 Task: Add an event with the title Team Building Workshop: Building Trust and Collaboration, date '2024/04/24', time 7:30 AM to 9:30 AMand add a description: Following the introduction, participants will have the chance to present a prepared presentation of their choice in front of the group. Each presenter will be allocated a specific time slot, allowing them to showcase their skills and practice their delivery. Presentations can cover a wide range of topics, including but not limited to business proposals, academic research, project updates, or persuasive speeches.Select event color  Graphite . Add location for the event as: The Ritz-Carlton, New York City, USA, logged in from the account softage.3@softage.netand send the event invitation to softage.2@softage.net and softage.4@softage.net. Set a reminder for the event Daily
Action: Mouse moved to (77, 104)
Screenshot: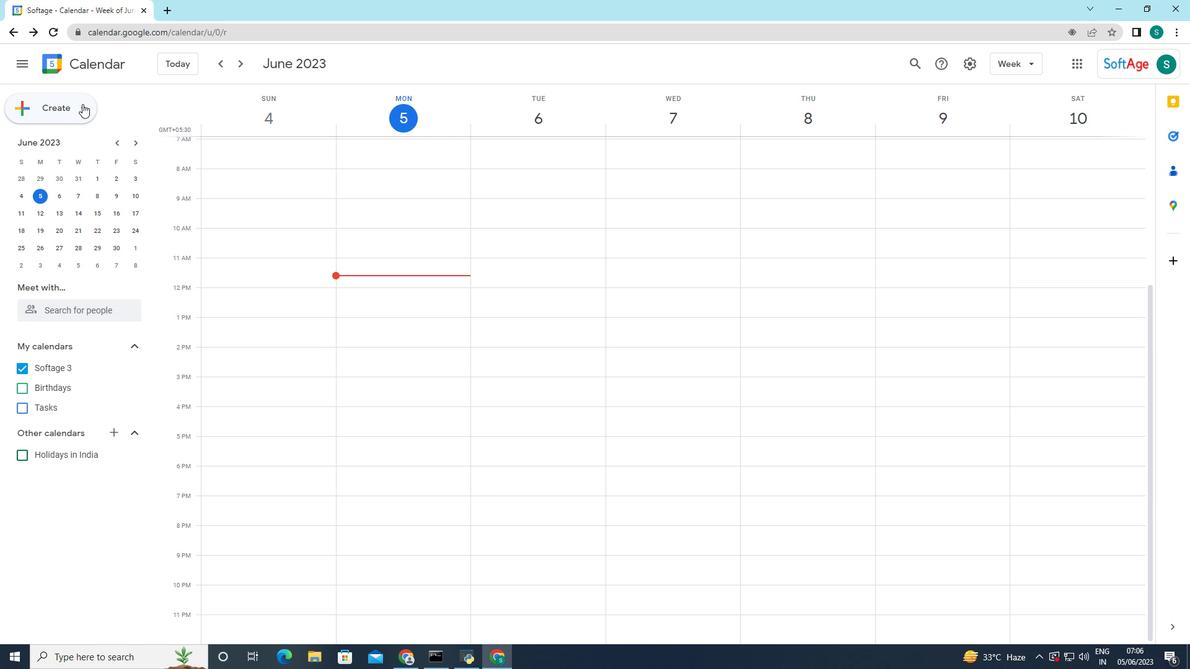 
Action: Mouse pressed left at (77, 104)
Screenshot: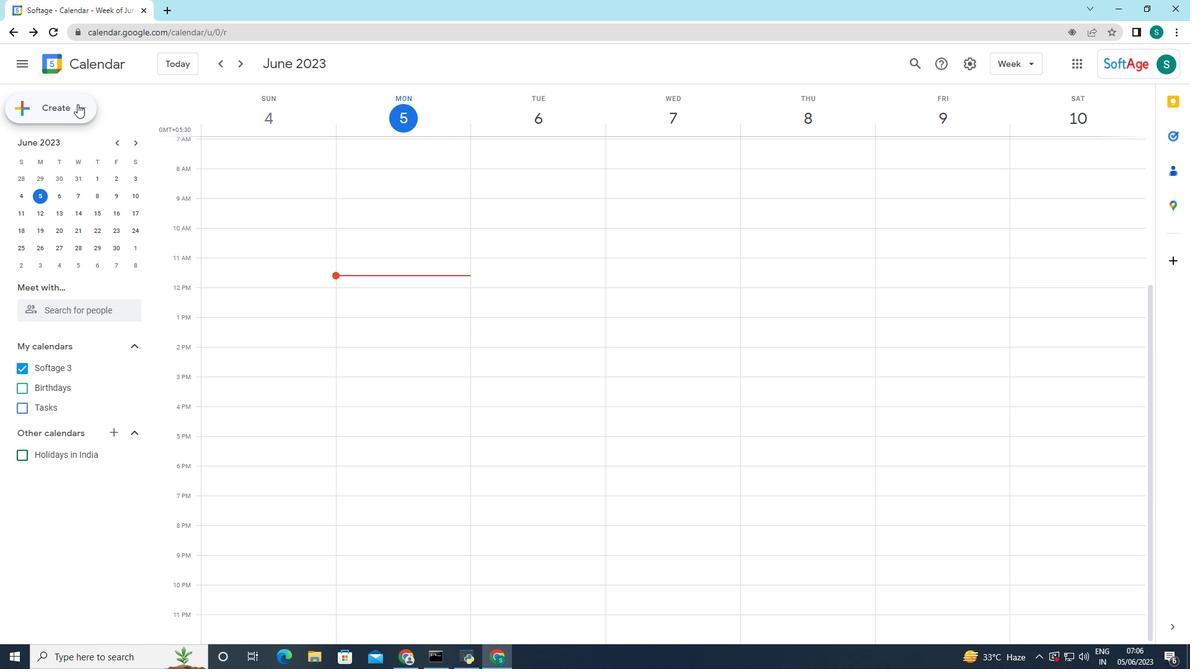 
Action: Mouse moved to (79, 141)
Screenshot: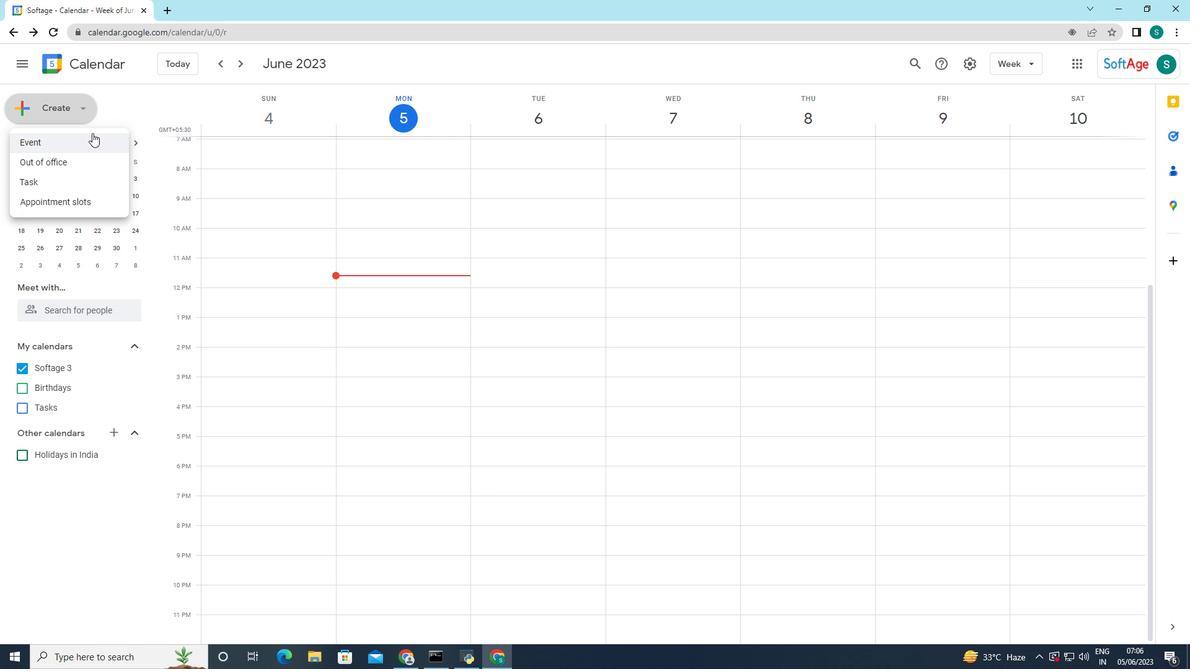 
Action: Mouse pressed left at (79, 141)
Screenshot: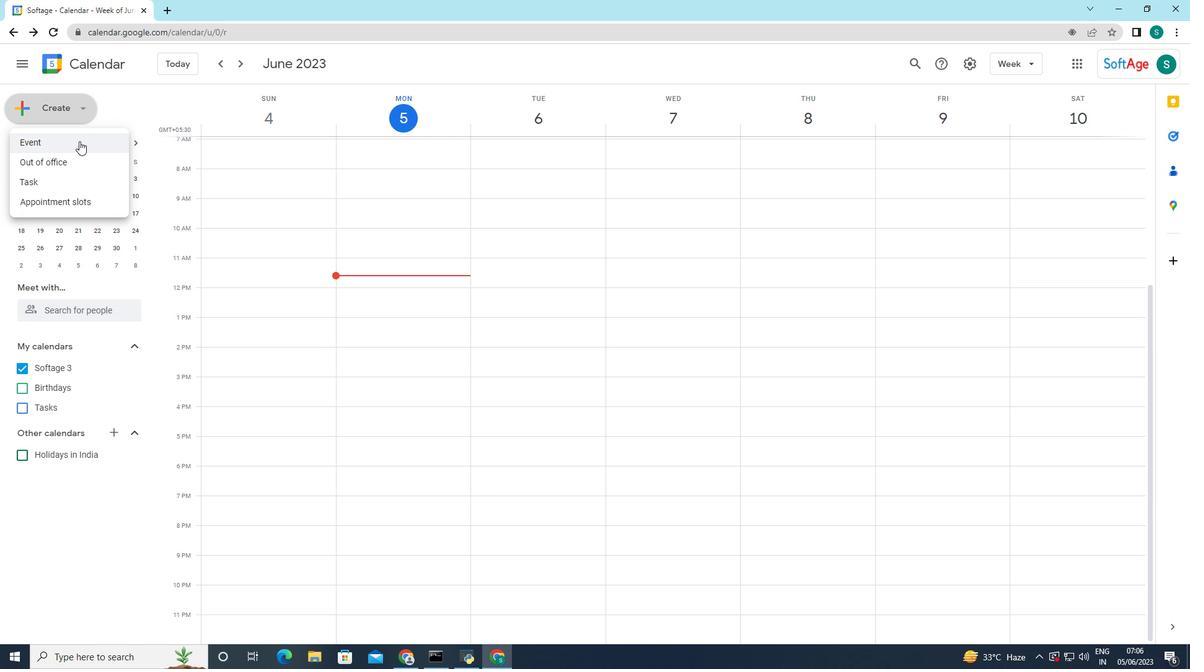 
Action: Mouse moved to (235, 487)
Screenshot: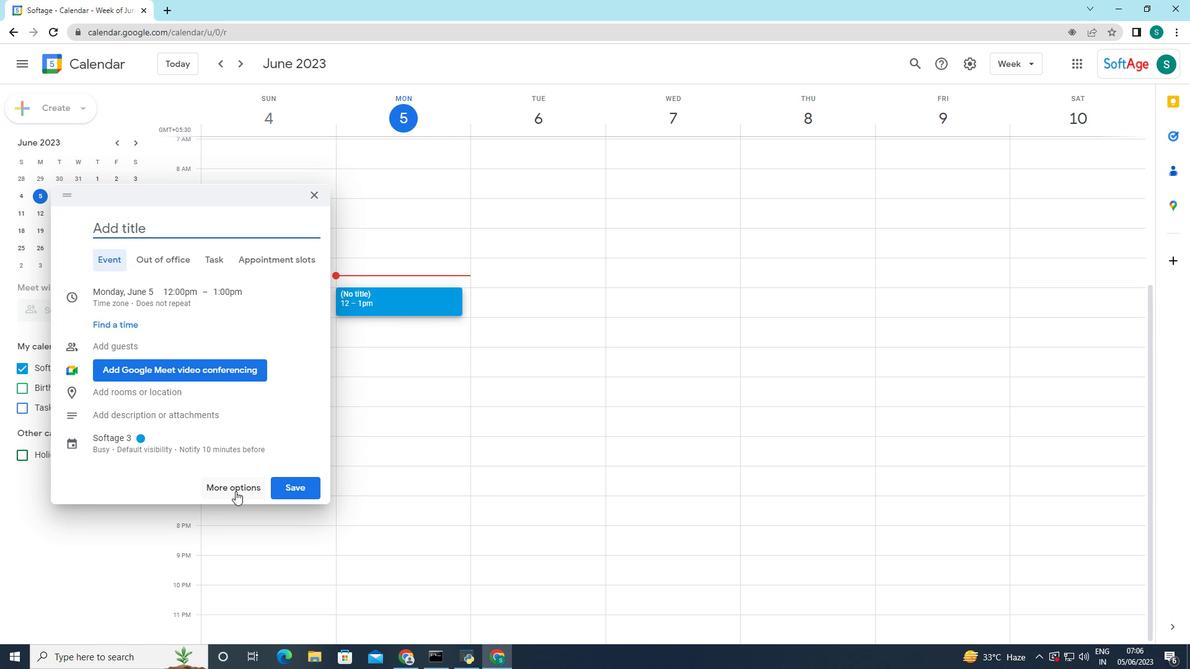 
Action: Mouse pressed left at (235, 487)
Screenshot: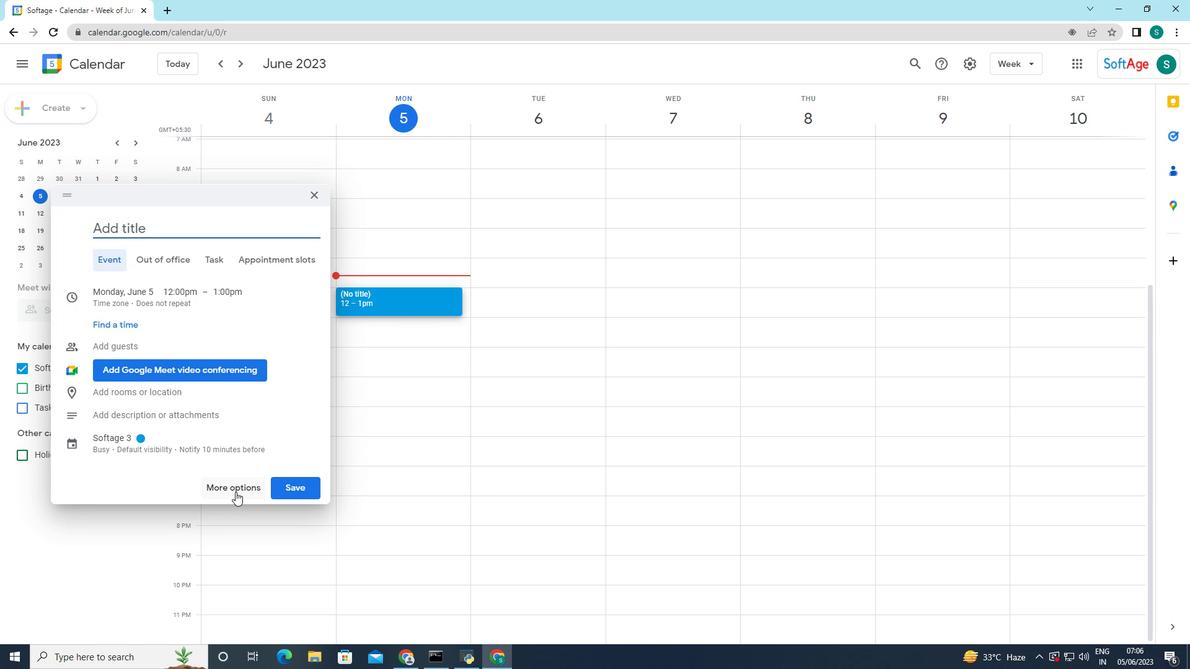 
Action: Mouse moved to (120, 79)
Screenshot: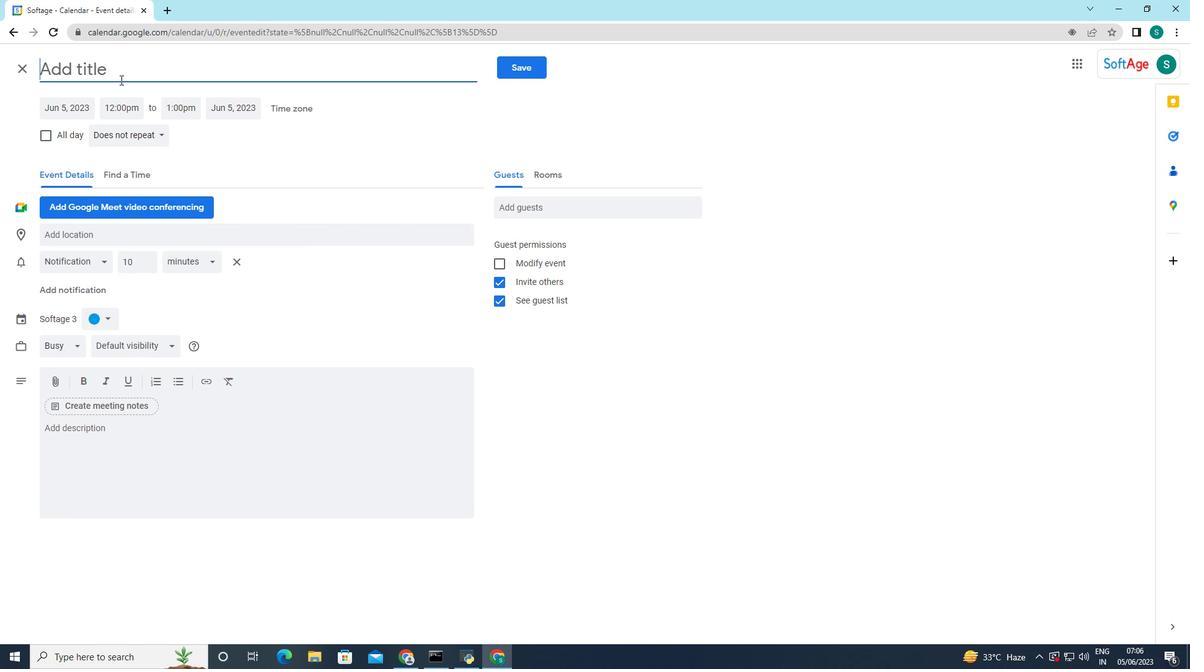
Action: Mouse pressed left at (120, 79)
Screenshot: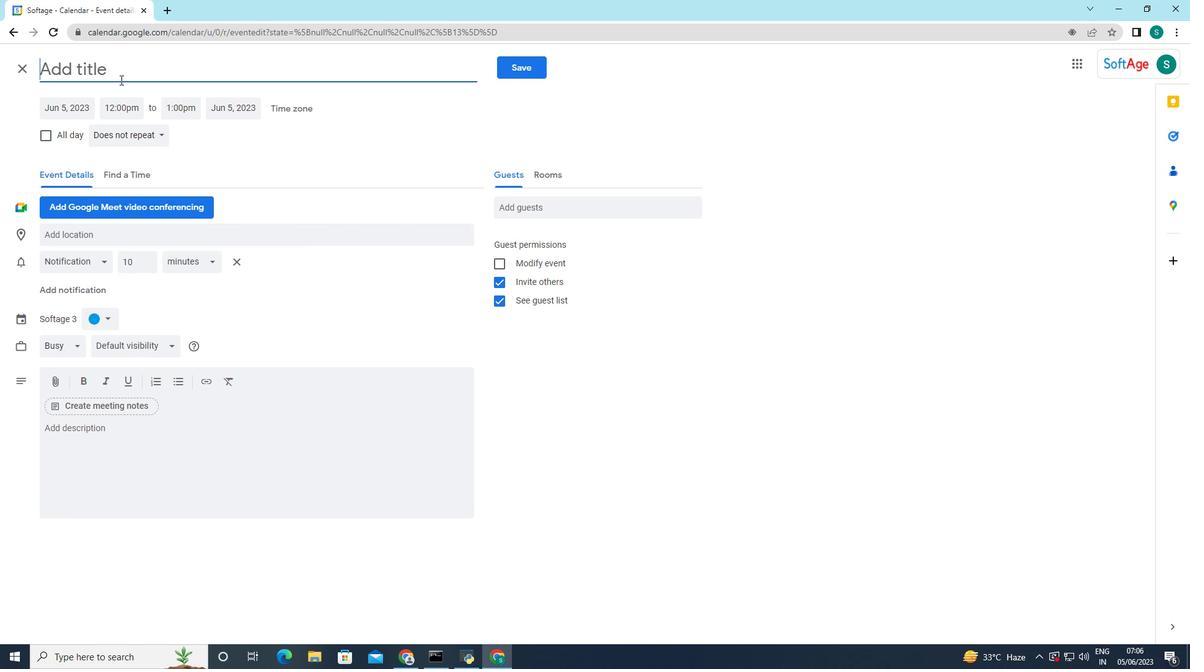 
Action: Key pressed <Key.caps_lock>T<Key.caps_lock>eam<Key.space><Key.caps_lock>B<Key.caps_lock>uilding<Key.space><Key.caps_lock>W<Key.caps_lock>orkshop<Key.shift_r>:<Key.space><Key.caps_lock>B<Key.caps_lock>uilding<Key.space><Key.caps_lock>TR<Key.caps_lock>=<Key.backspace><Key.backspace><Key.caps_lock>T<Key.backspace>R<Key.backspace><Key.caps_lock>rust<Key.space>and<Key.space>c<Key.backspace><Key.caps_lock>C<Key.caps_lock>ollabor<Key.backspace>ration
Screenshot: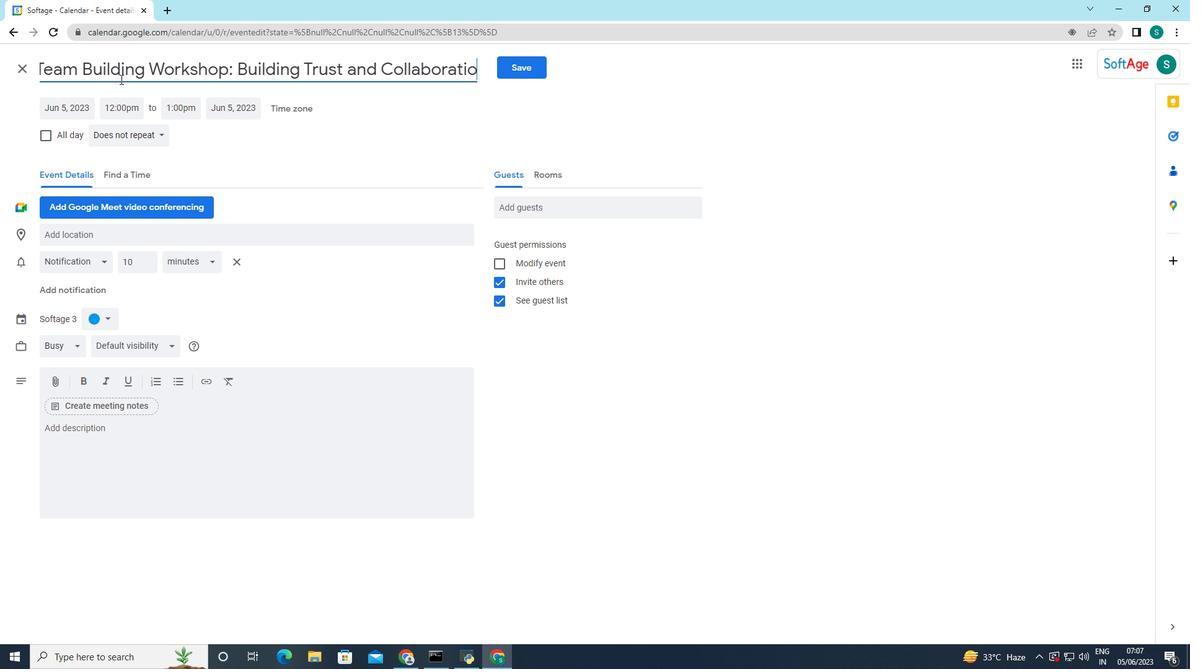 
Action: Mouse moved to (83, 107)
Screenshot: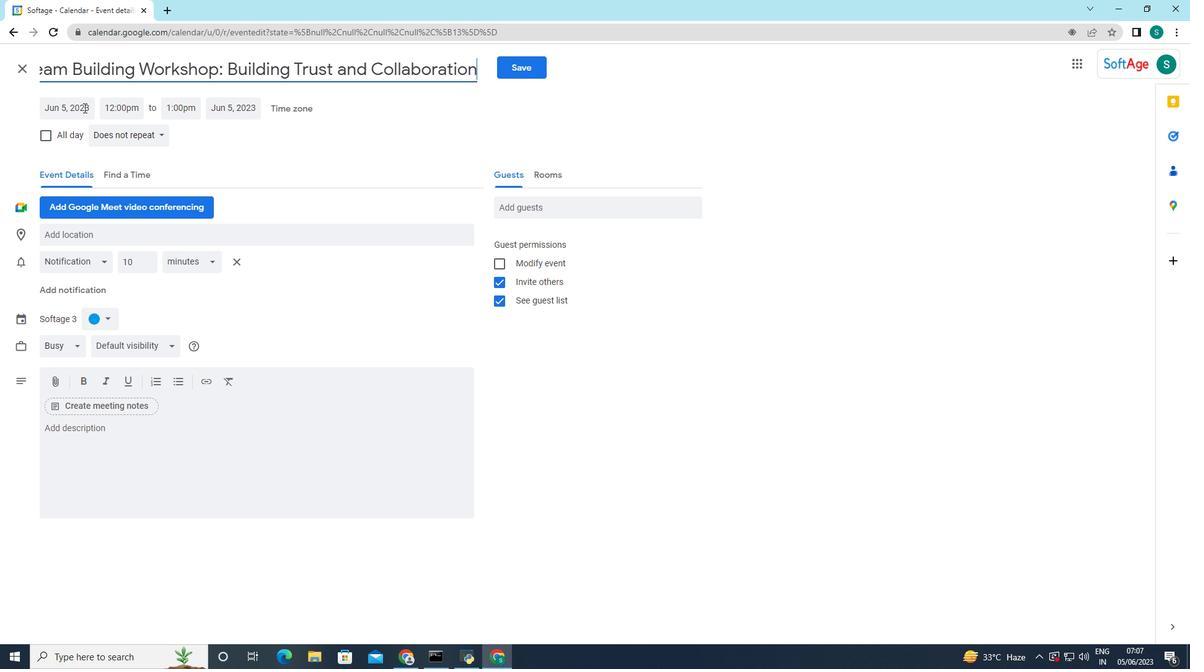 
Action: Mouse pressed left at (83, 107)
Screenshot: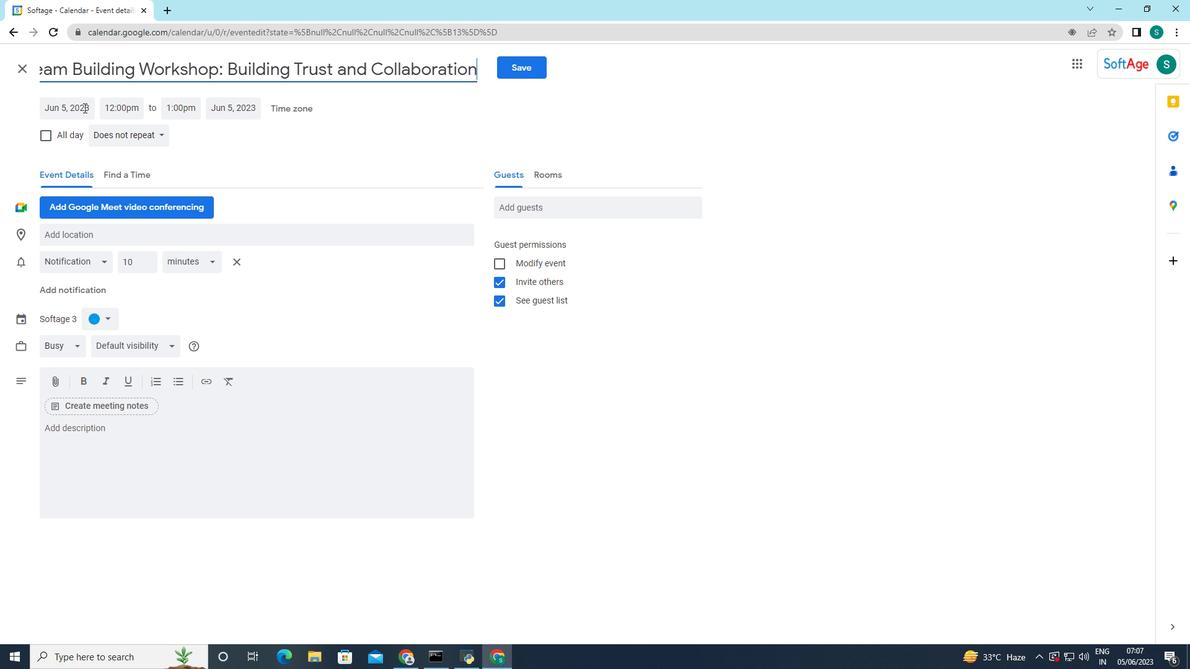 
Action: Mouse moved to (196, 137)
Screenshot: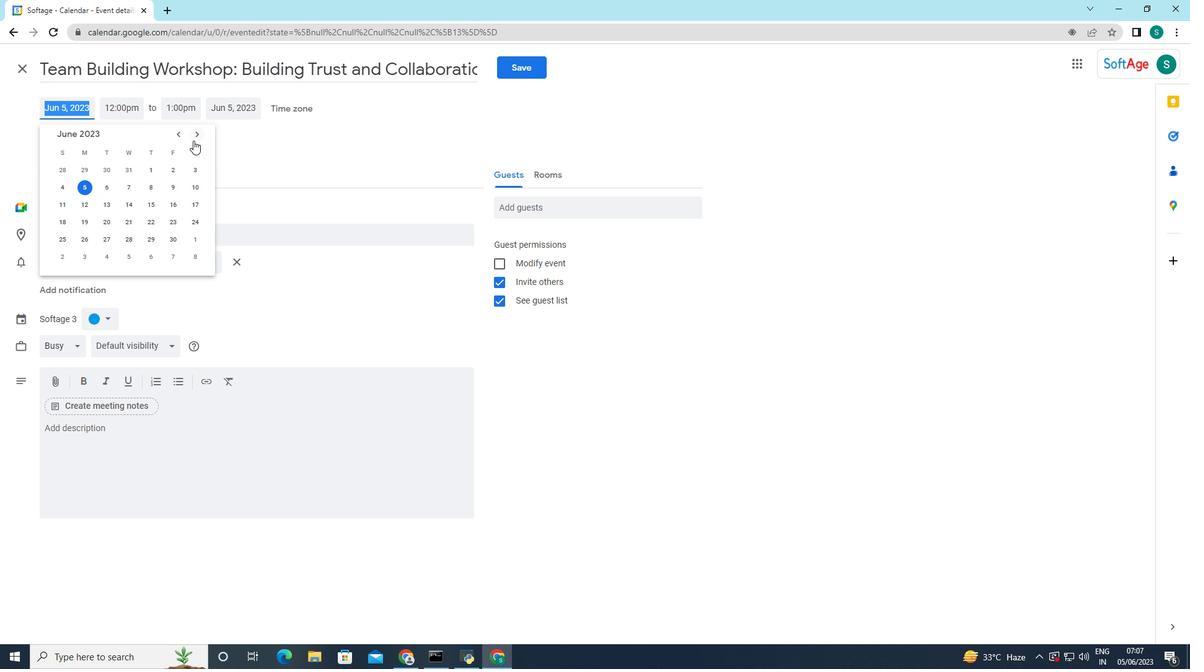 
Action: Mouse pressed left at (196, 137)
Screenshot: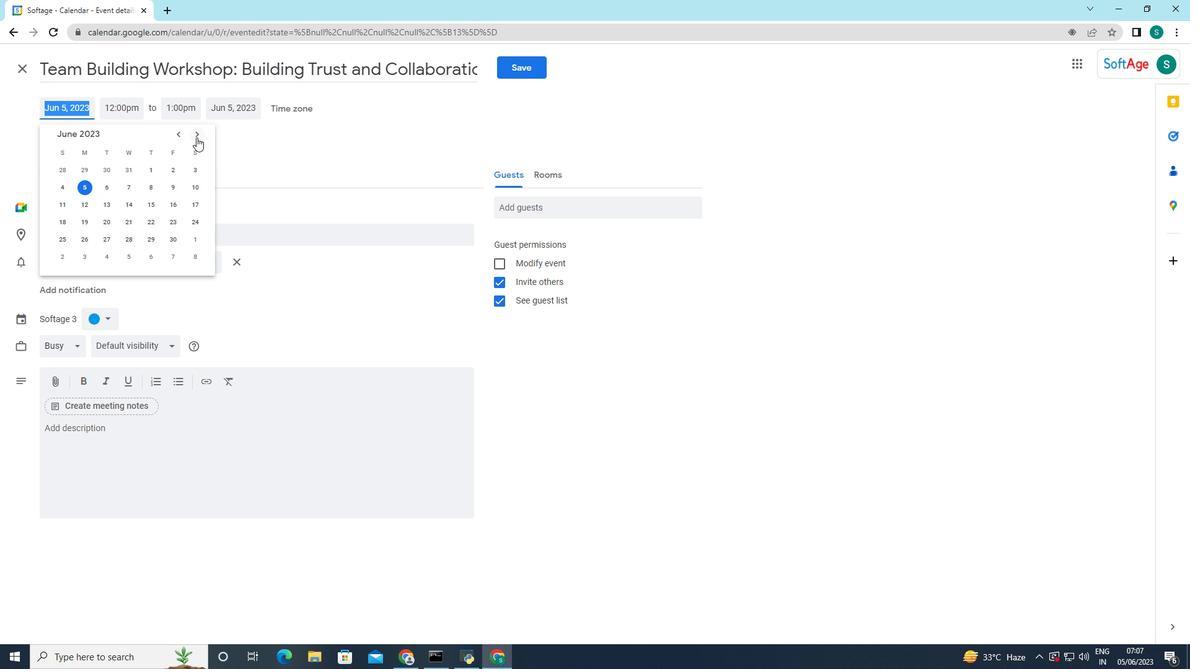 
Action: Mouse pressed left at (196, 137)
Screenshot: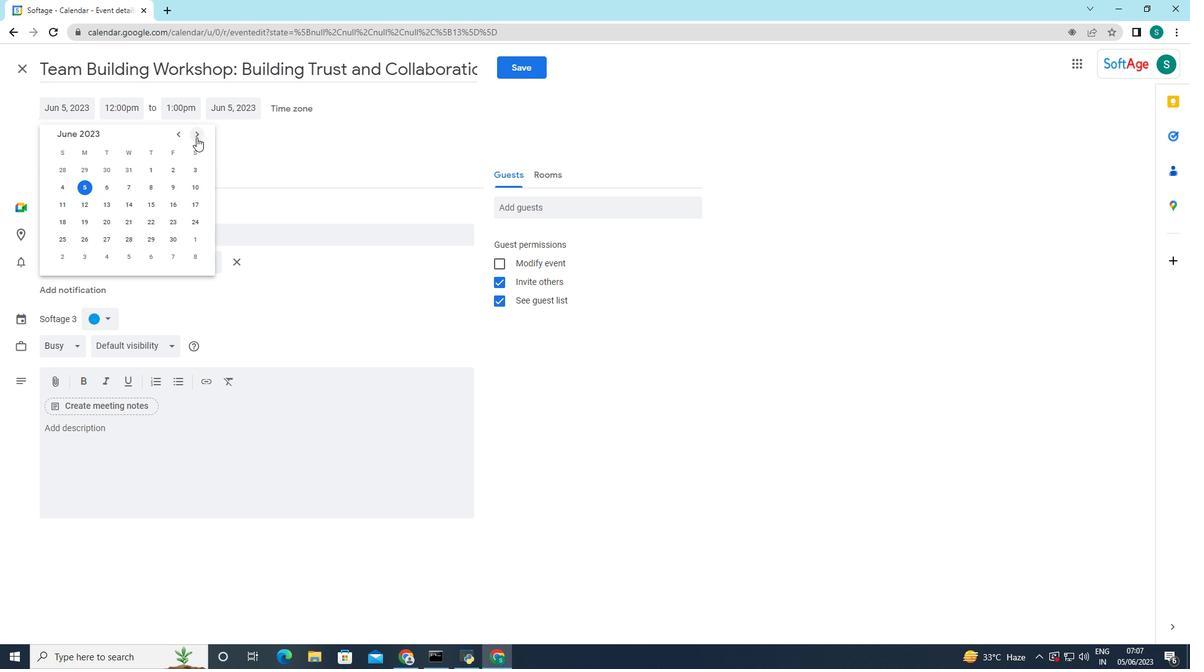 
Action: Mouse pressed left at (196, 137)
Screenshot: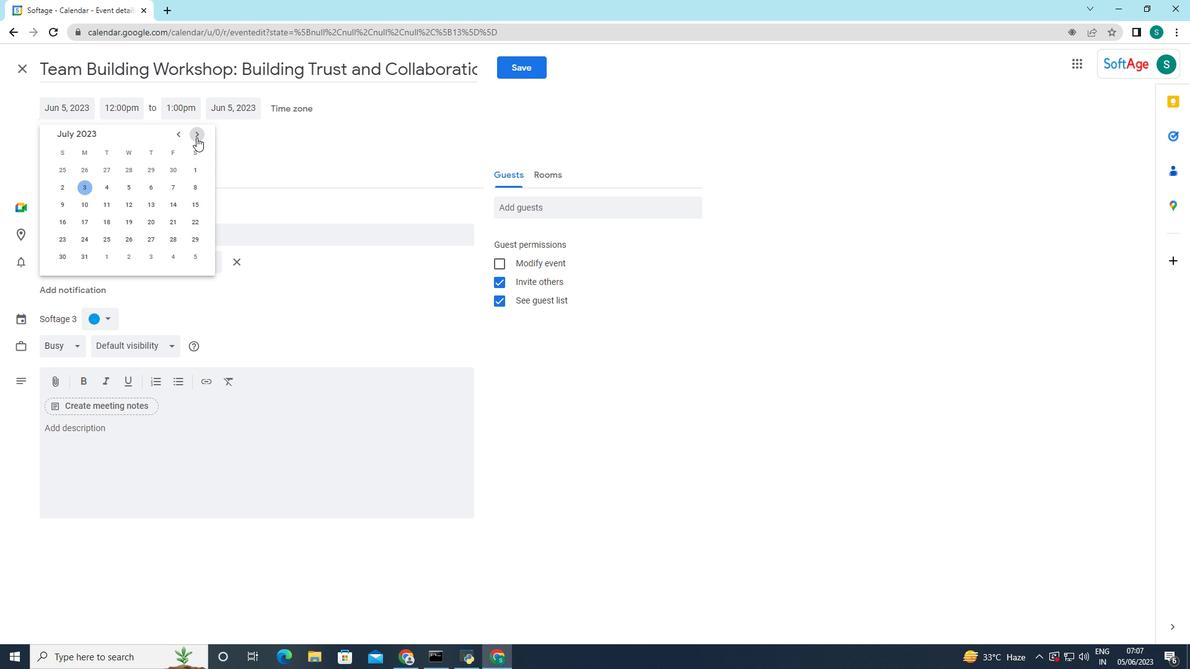 
Action: Mouse pressed left at (196, 137)
Screenshot: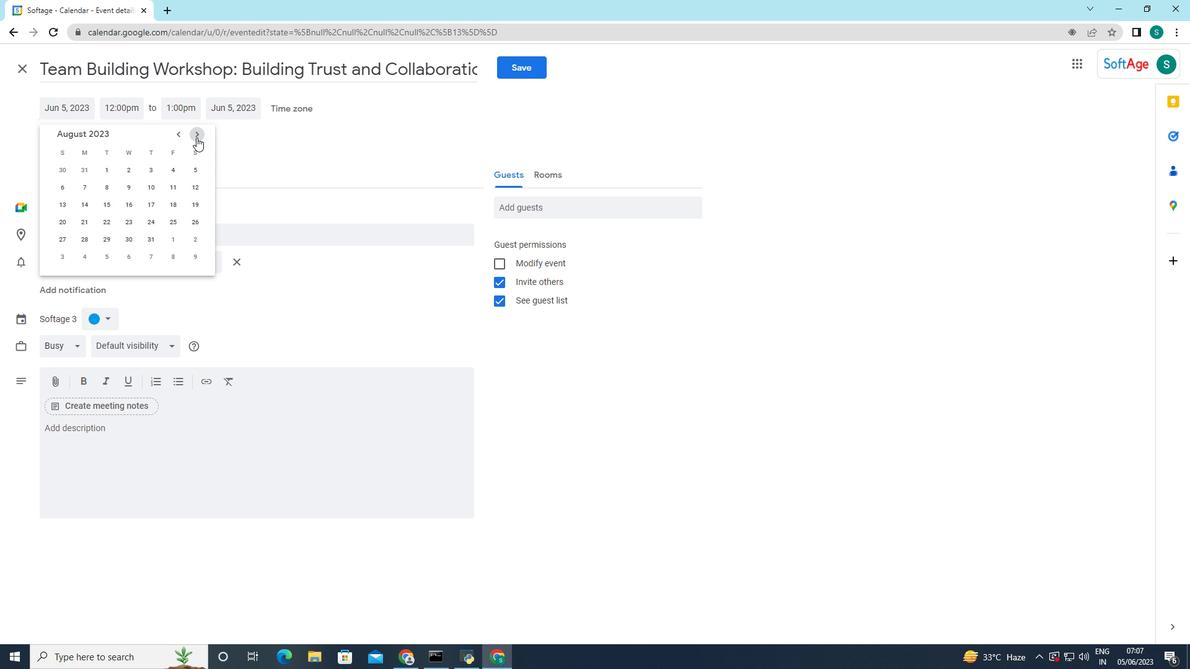
Action: Mouse pressed left at (196, 137)
Screenshot: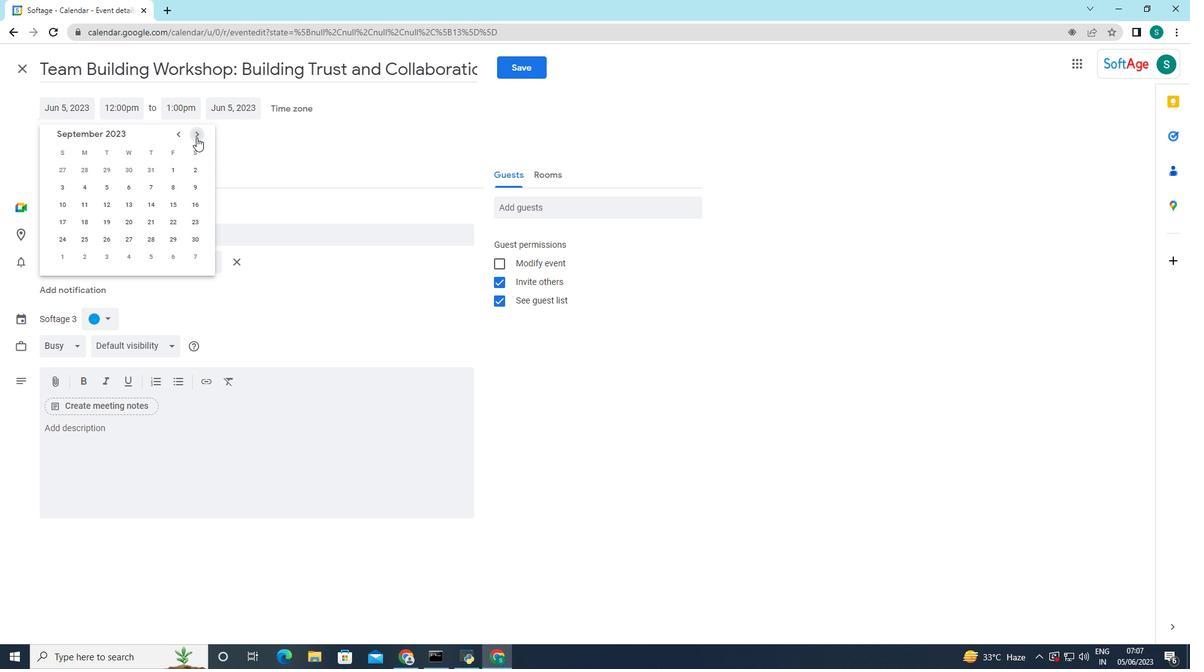 
Action: Mouse pressed left at (196, 137)
Screenshot: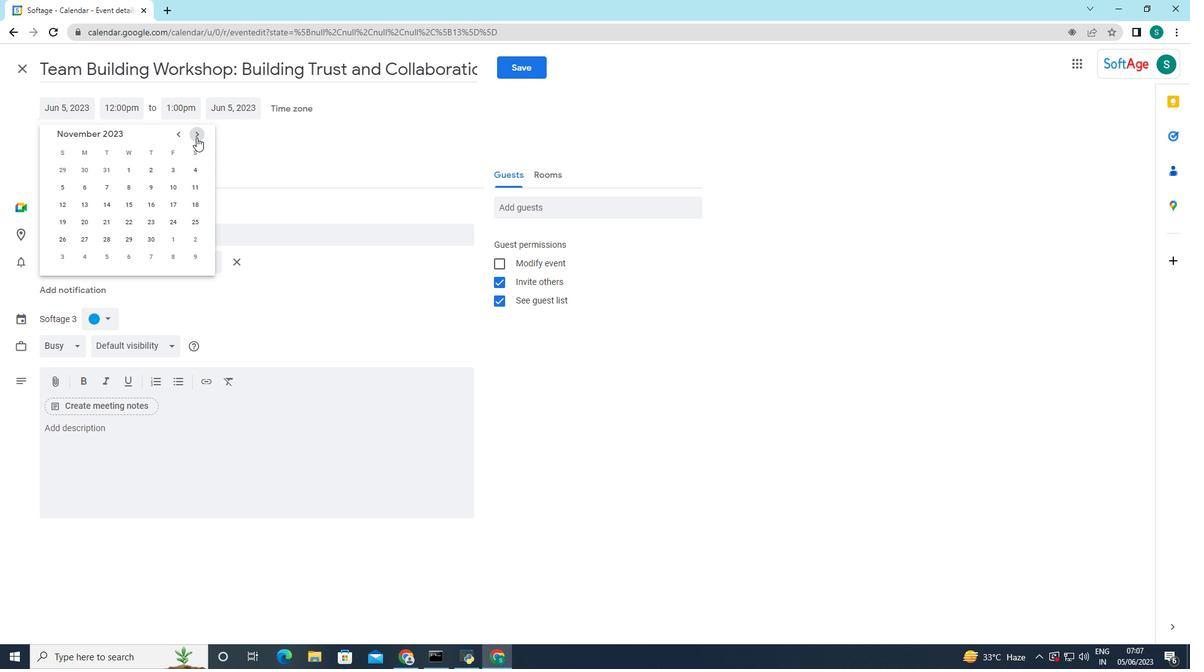
Action: Mouse pressed left at (196, 137)
Screenshot: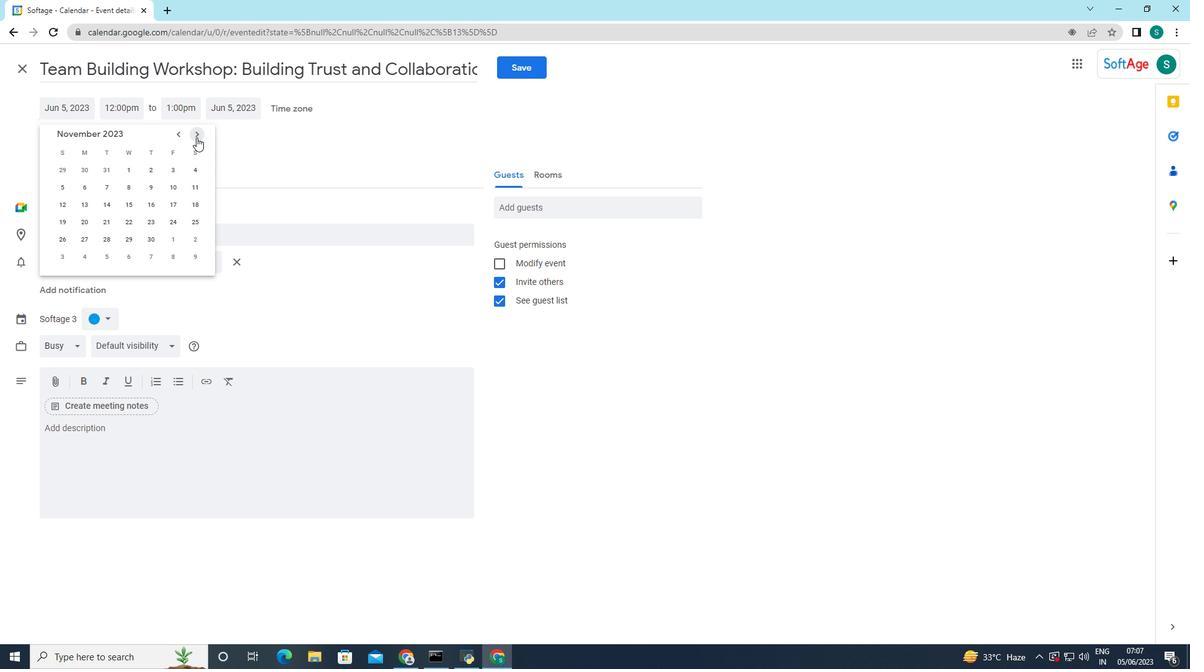 
Action: Mouse pressed left at (196, 137)
Screenshot: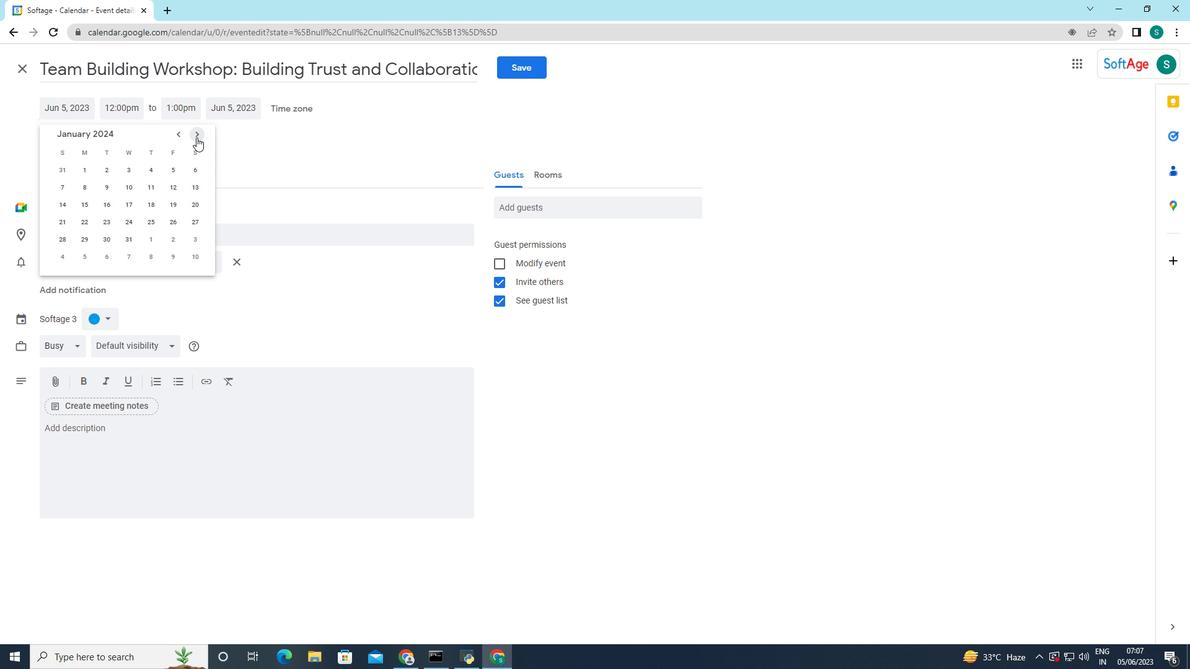 
Action: Mouse pressed left at (196, 137)
Screenshot: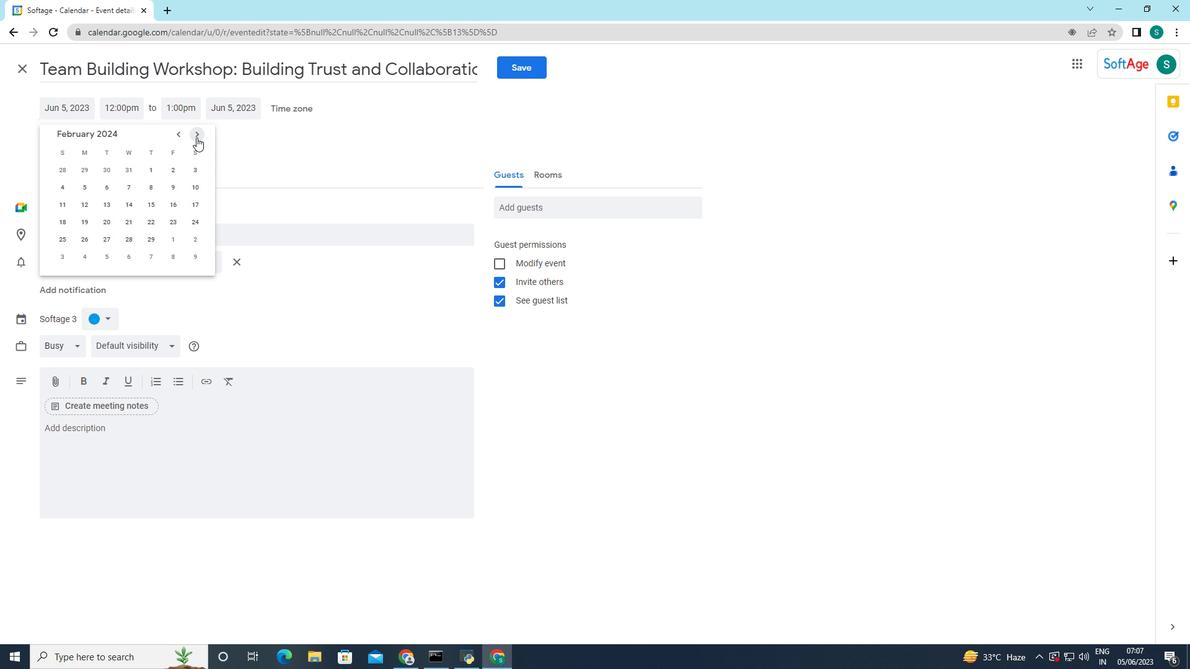 
Action: Mouse pressed left at (196, 137)
Screenshot: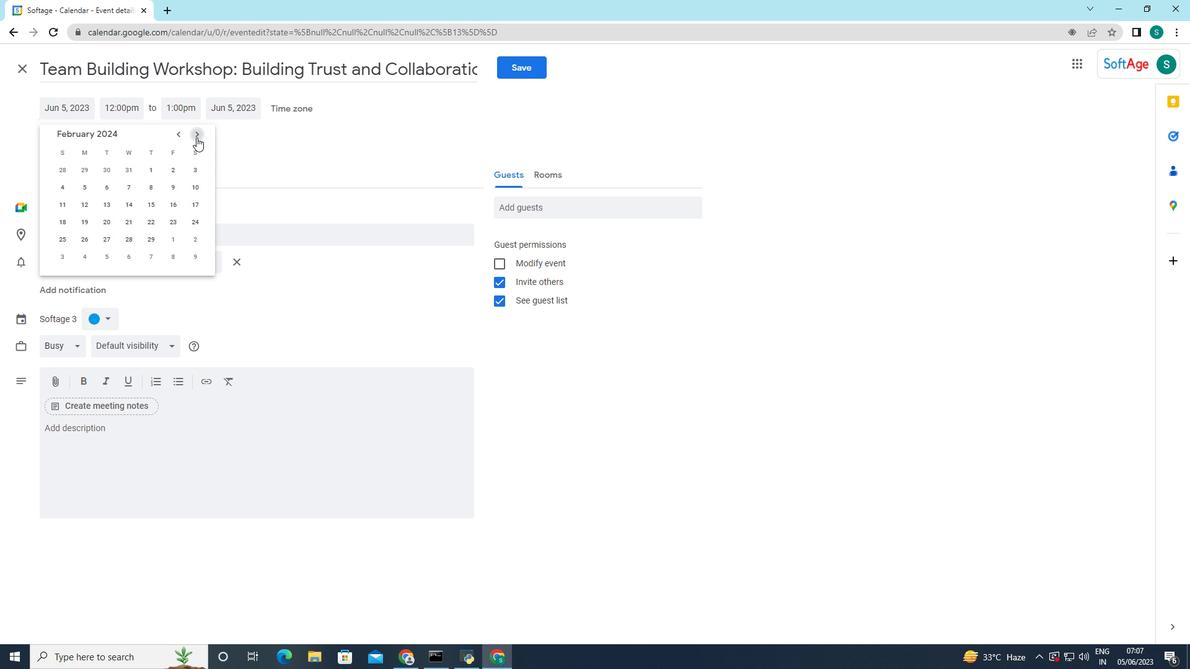 
Action: Mouse moved to (133, 220)
Screenshot: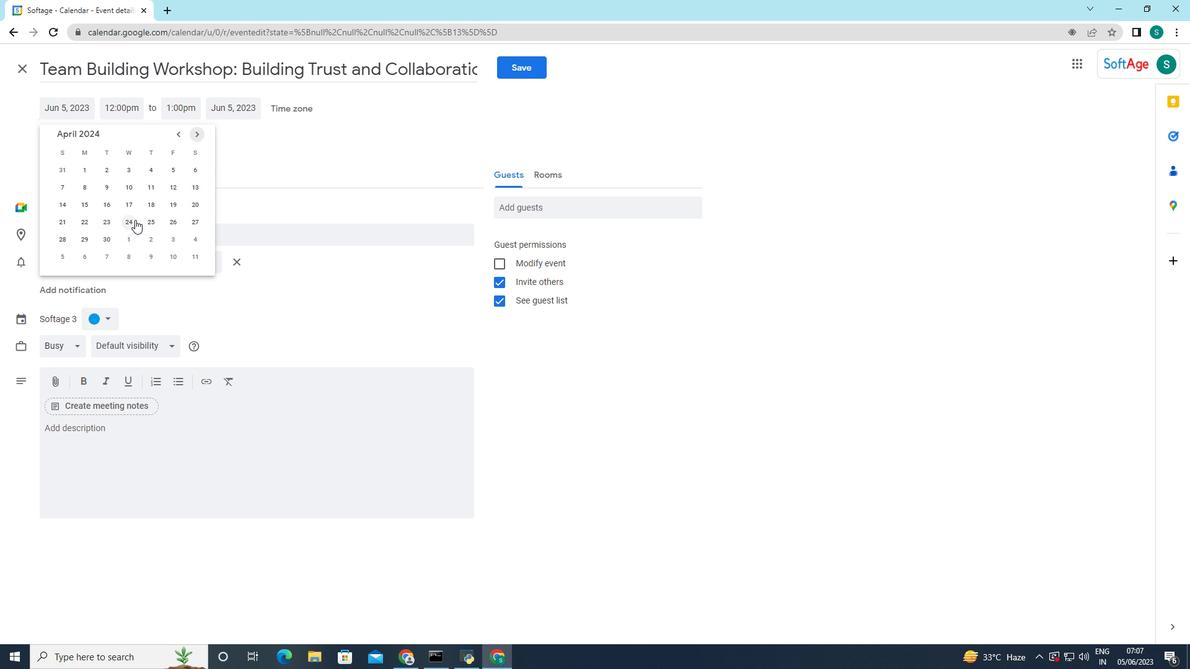 
Action: Mouse pressed left at (133, 220)
Screenshot: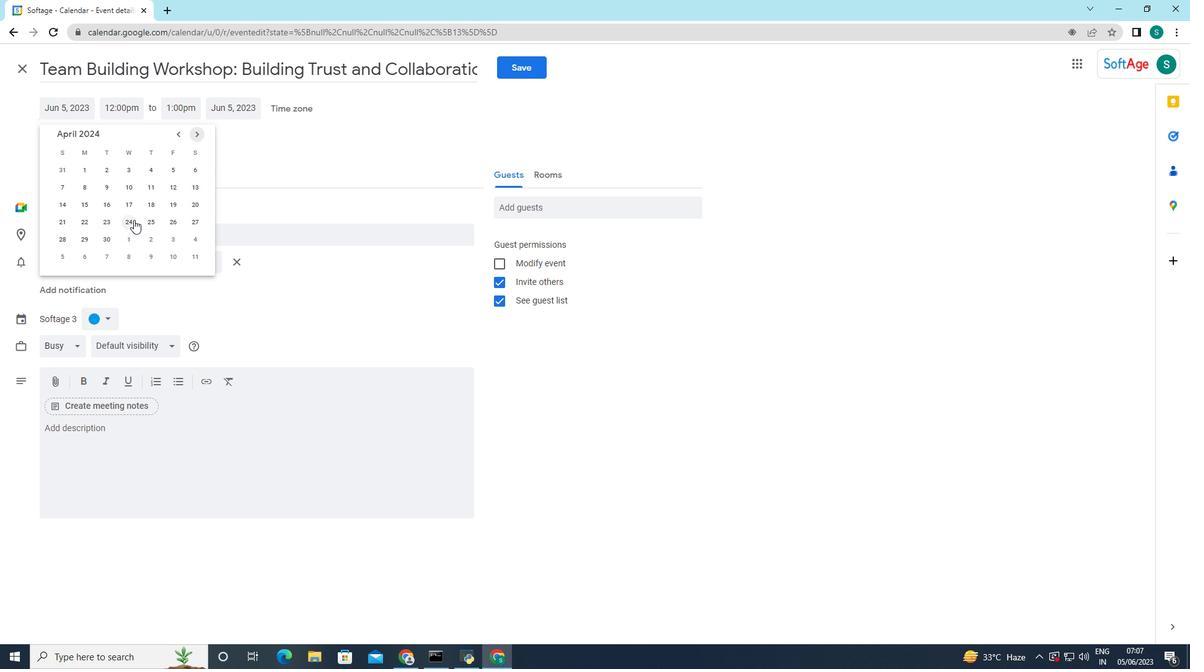 
Action: Mouse moved to (103, 433)
Screenshot: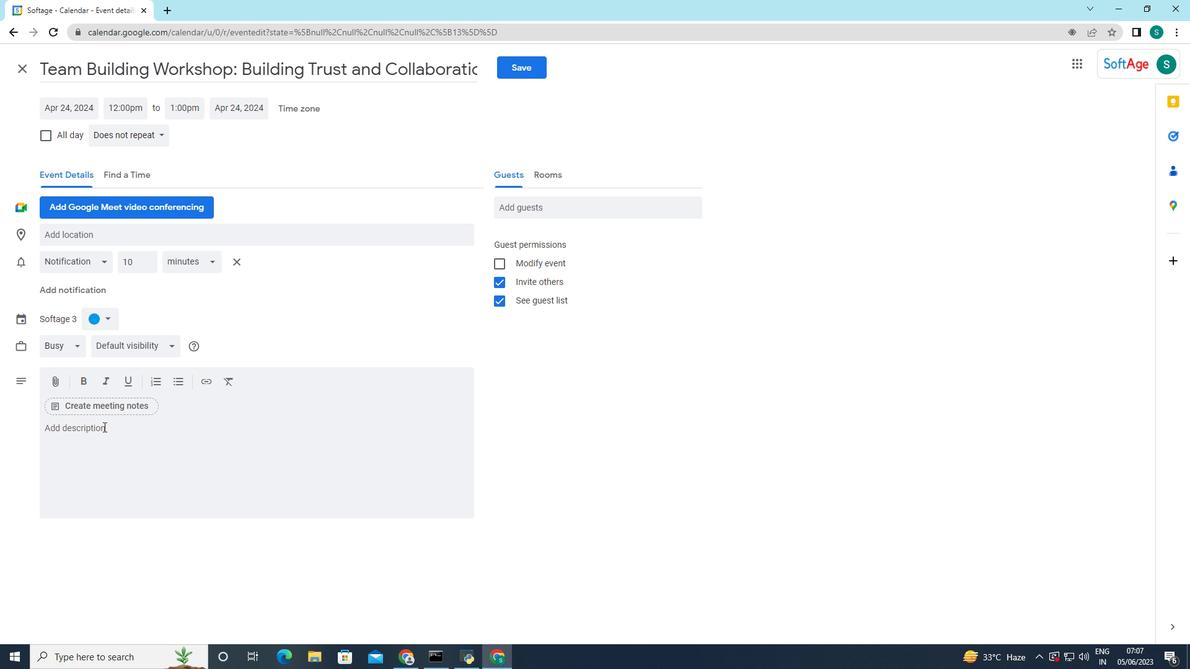 
Action: Mouse pressed left at (103, 433)
Screenshot: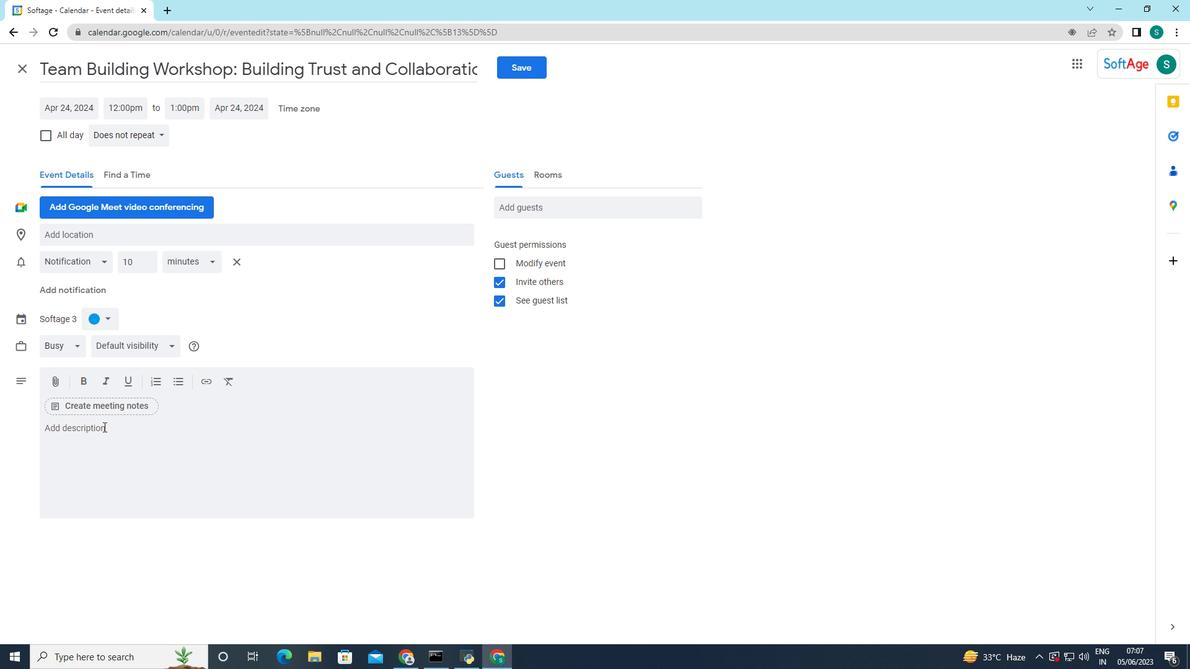 
Action: Mouse moved to (103, 433)
Screenshot: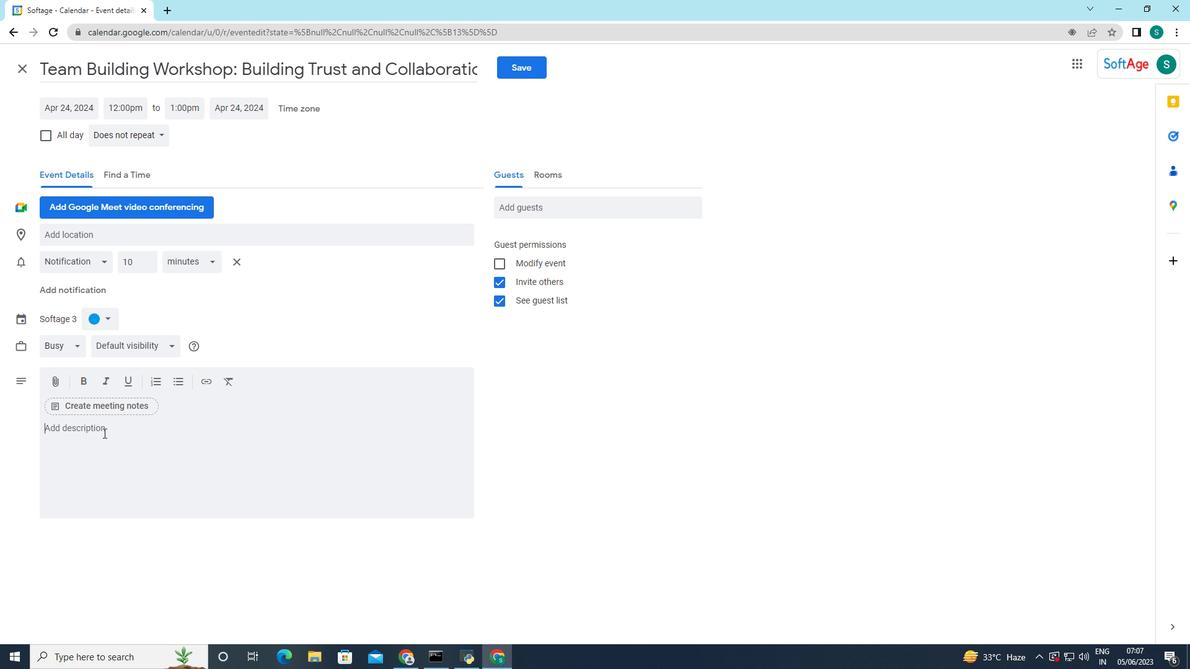 
Action: Key pressed <Key.caps_lock>F<Key.caps_lock>ollowing<Key.space>the<Key.space>introduction,<Key.space>participants<Key.space>will<Key.space>have<Key.space>the<Key.space>chang<Key.backspace>ce<Key.space>to<Key.space>present<Key.space>a<Key.space>prepared<Key.space>presentation<Key.space>of<Key.space>their<Key.space>choice<Key.space>in<Key.space>front<Key.space>of<Key.space>the<Key.space>group.<Key.space><Key.caps_lock>E<Key.caps_lock>ach<Key.space>presenter<Key.space>will<Key.space>be<Key.space>allocated<Key.space>a<Key.space>specific<Key.space>time<Key.space>slot,<Key.space>allowing<Key.space>them<Key.space>to<Key.space>showxase<Key.space>the<Key.backspace><Key.backspace><Key.backspace><Key.backspace><Key.backspace><Key.backspace><Key.backspace><Key.backspace>case<Key.space>their<Key.space>slills<Key.space>and<Key.space>practice<Key.space>their
Screenshot: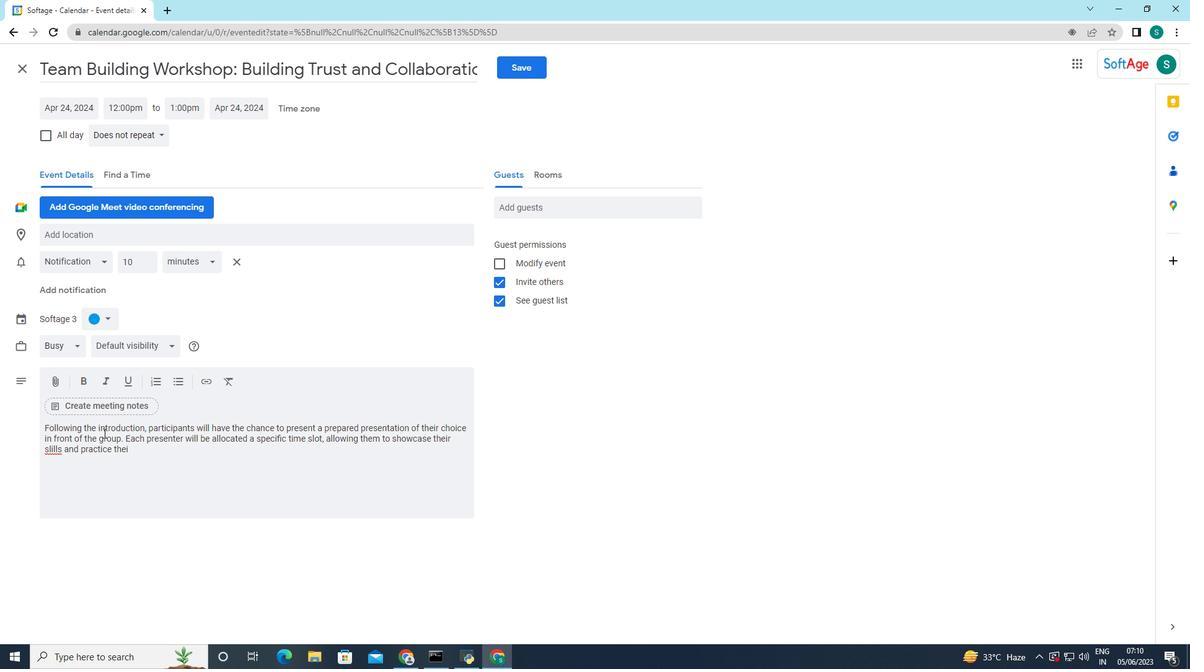 
Action: Mouse moved to (49, 448)
Screenshot: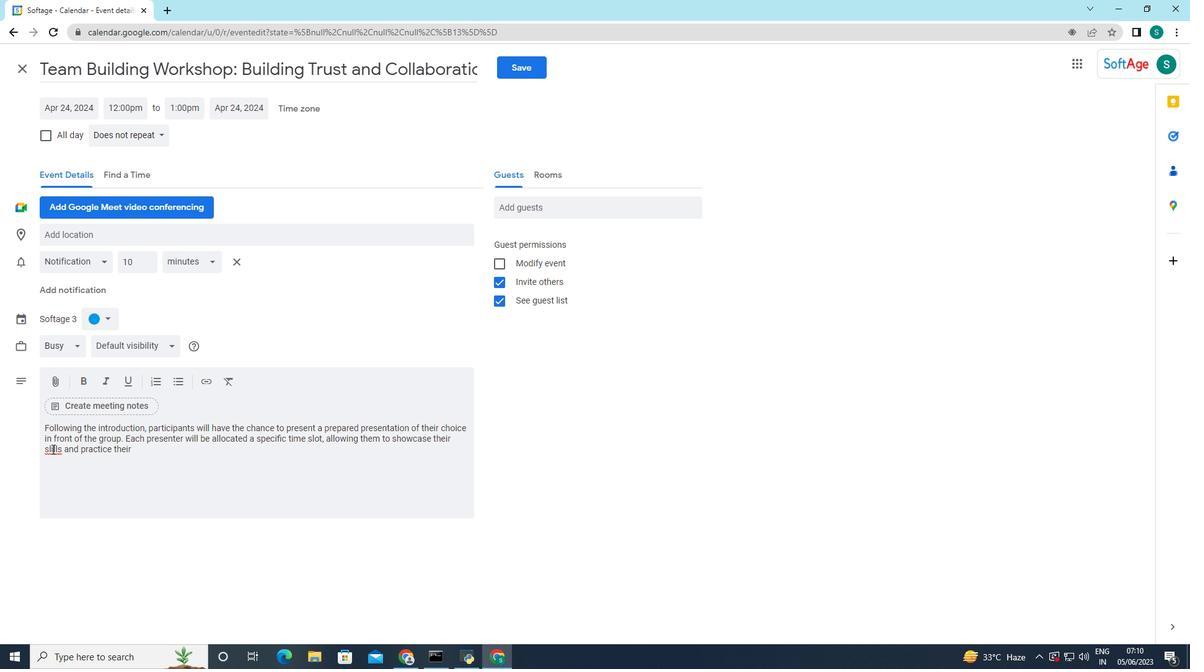 
Action: Mouse pressed left at (49, 448)
Screenshot: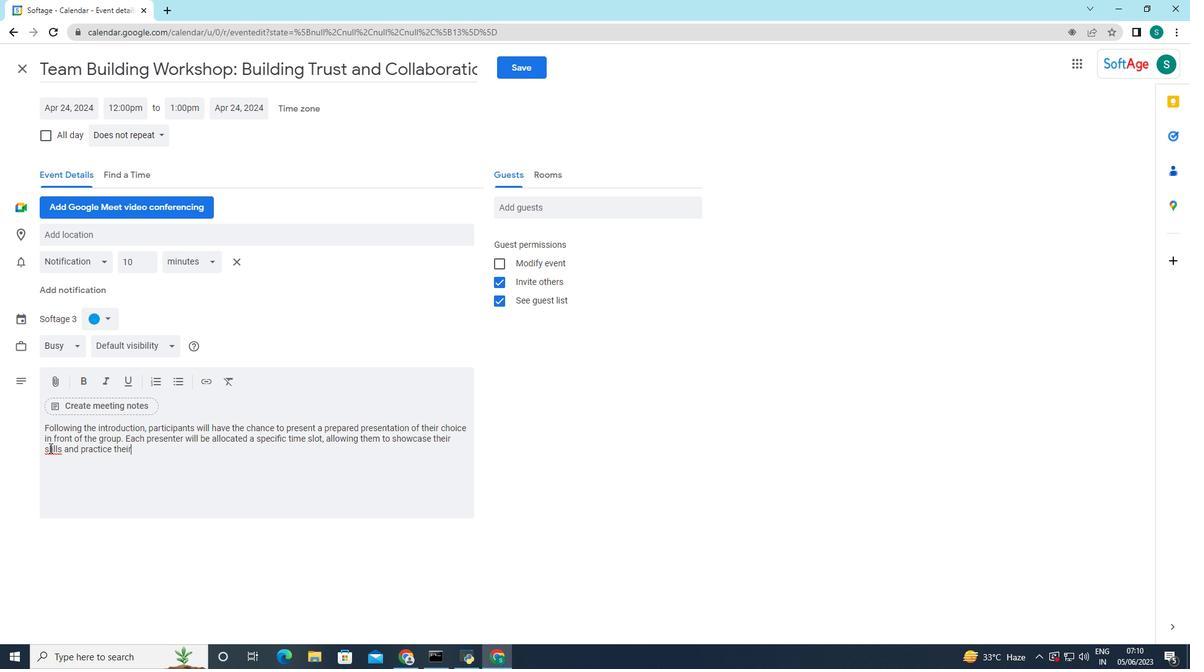 
Action: Mouse moved to (52, 464)
Screenshot: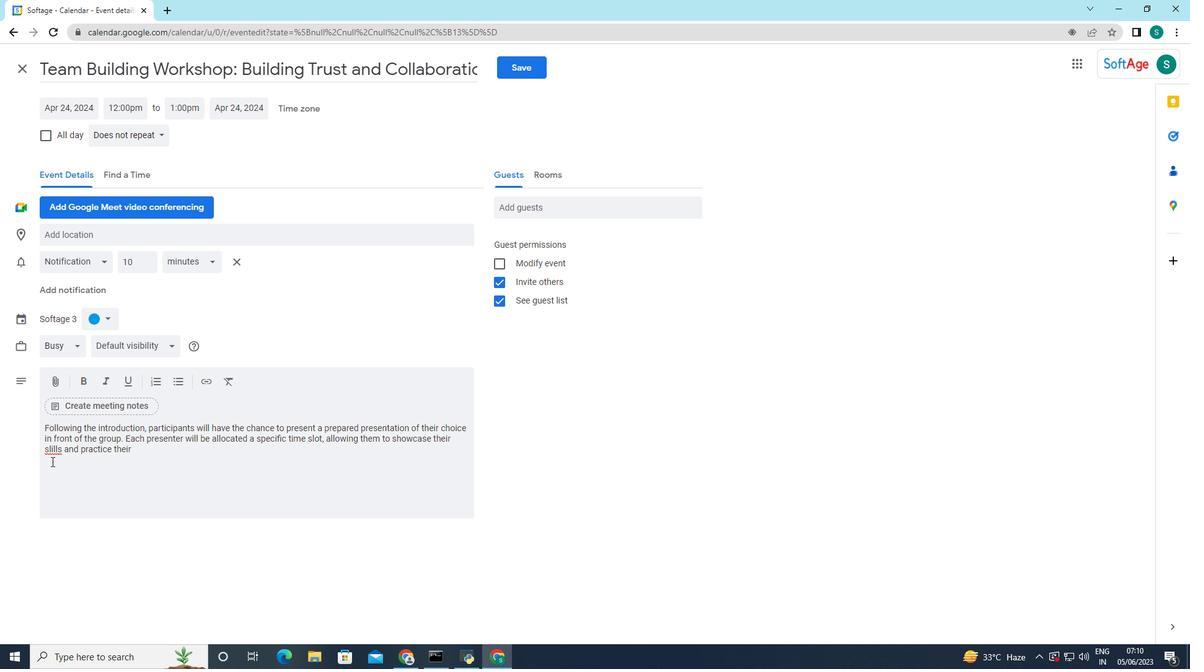 
Action: Key pressed k
Screenshot: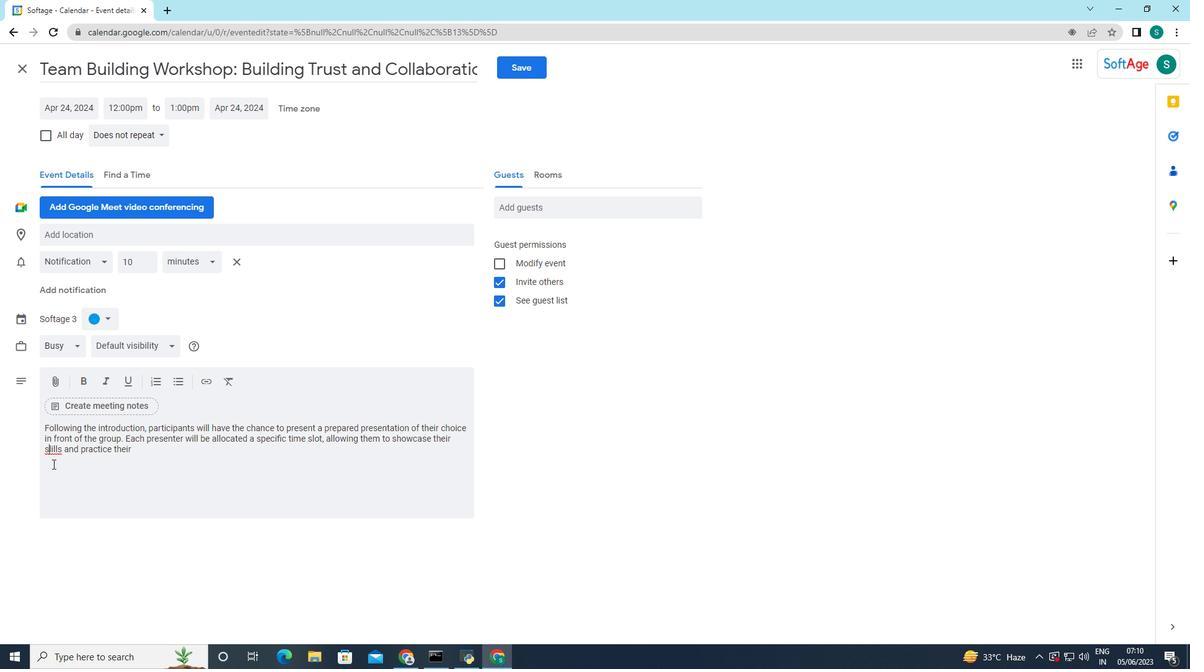 
Action: Mouse moved to (57, 447)
Screenshot: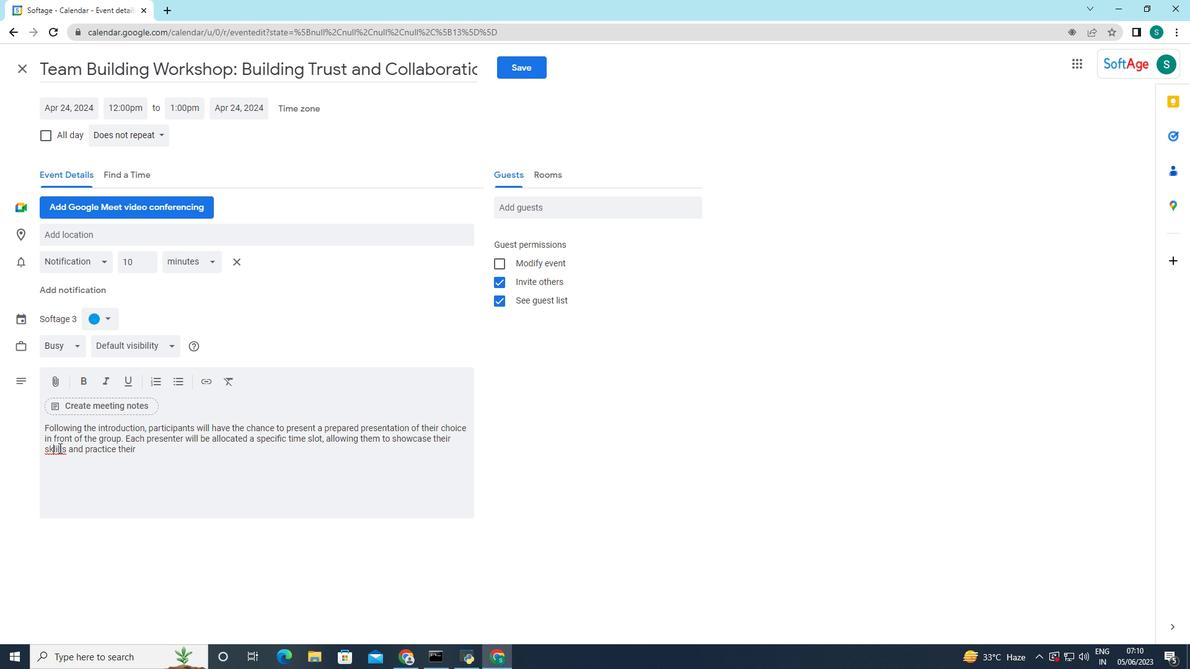 
Action: Mouse pressed left at (57, 447)
Screenshot: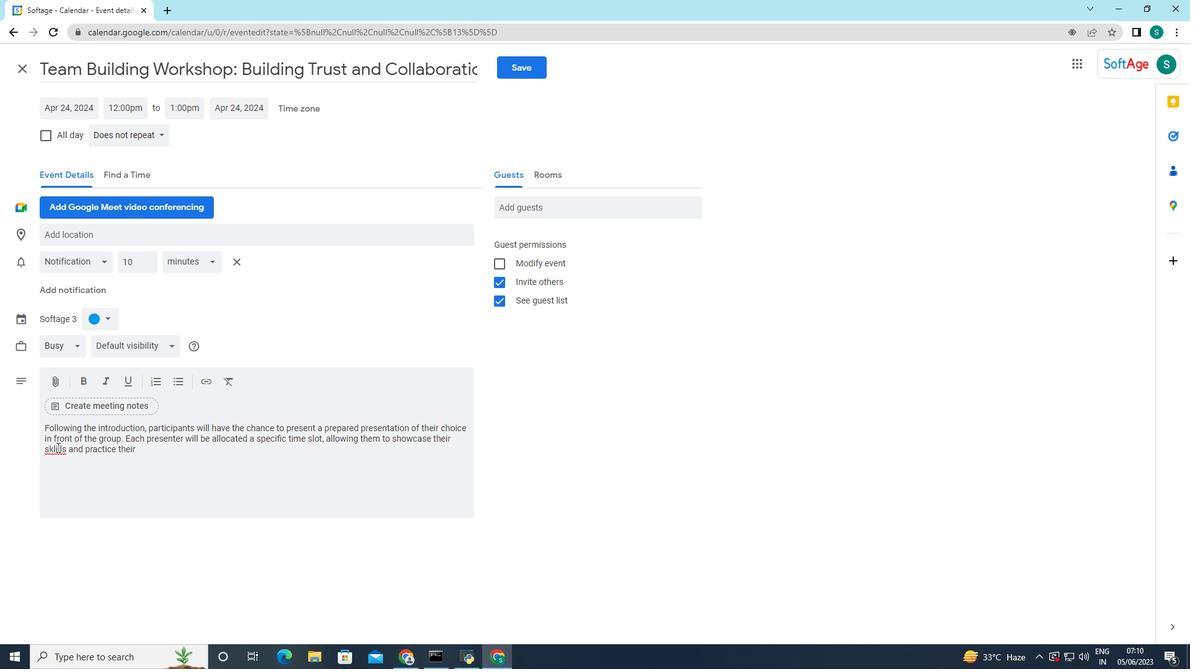 
Action: Mouse moved to (73, 474)
Screenshot: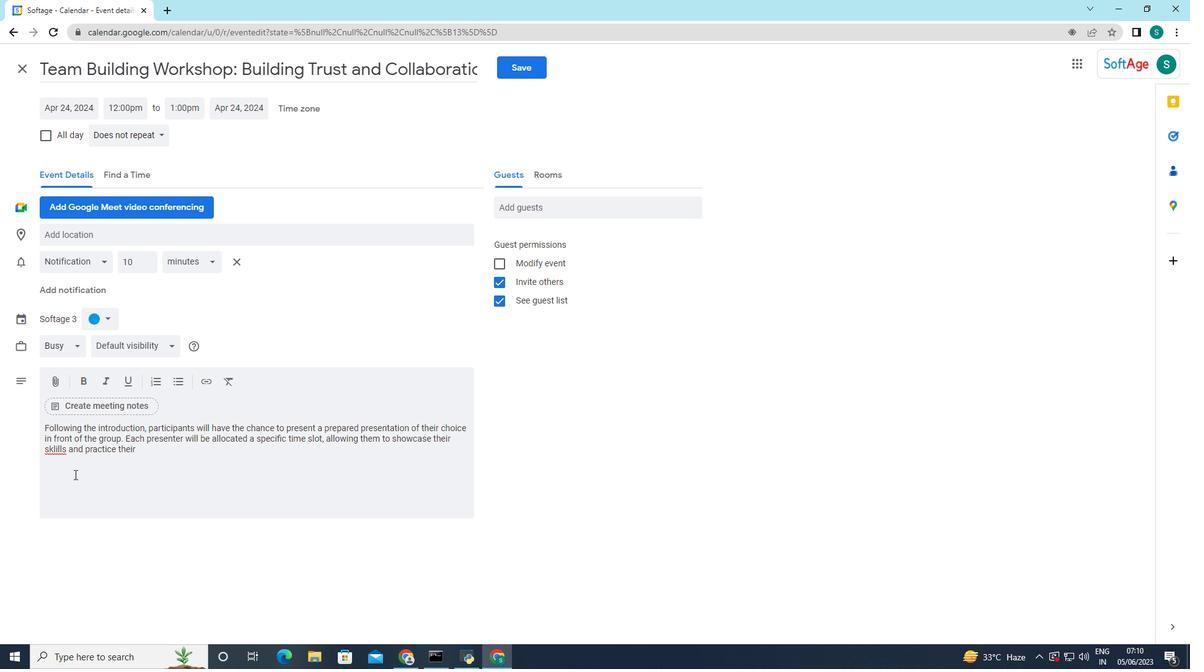 
Action: Key pressed <Key.backspace>
Screenshot: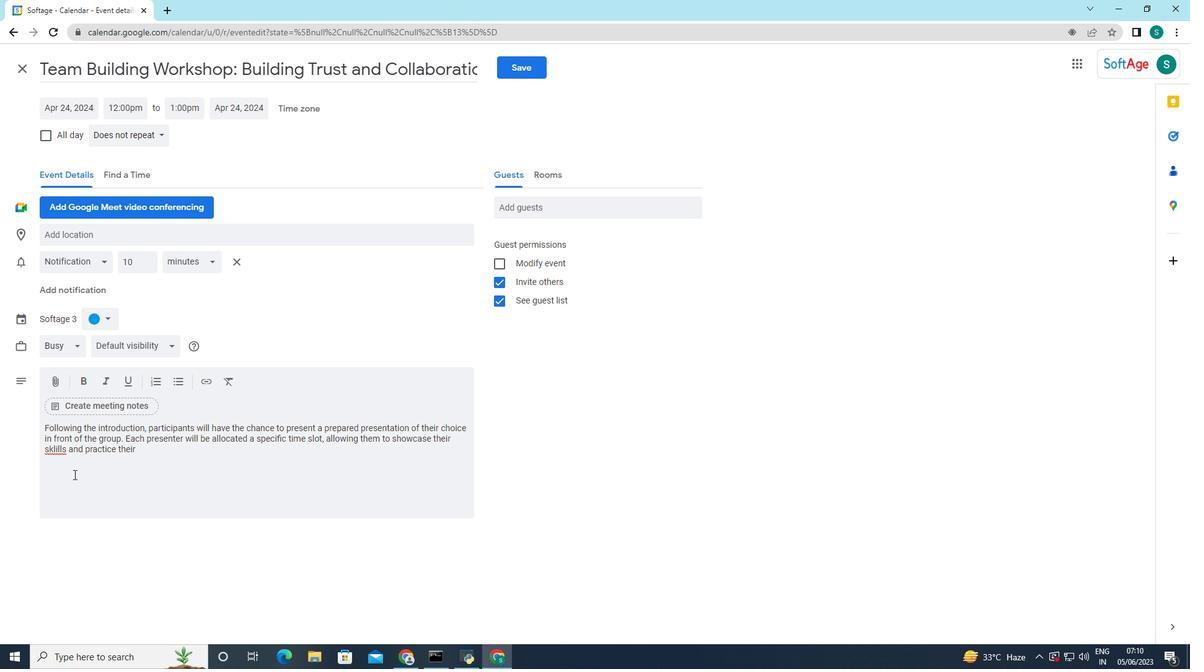 
Action: Mouse moved to (82, 497)
Screenshot: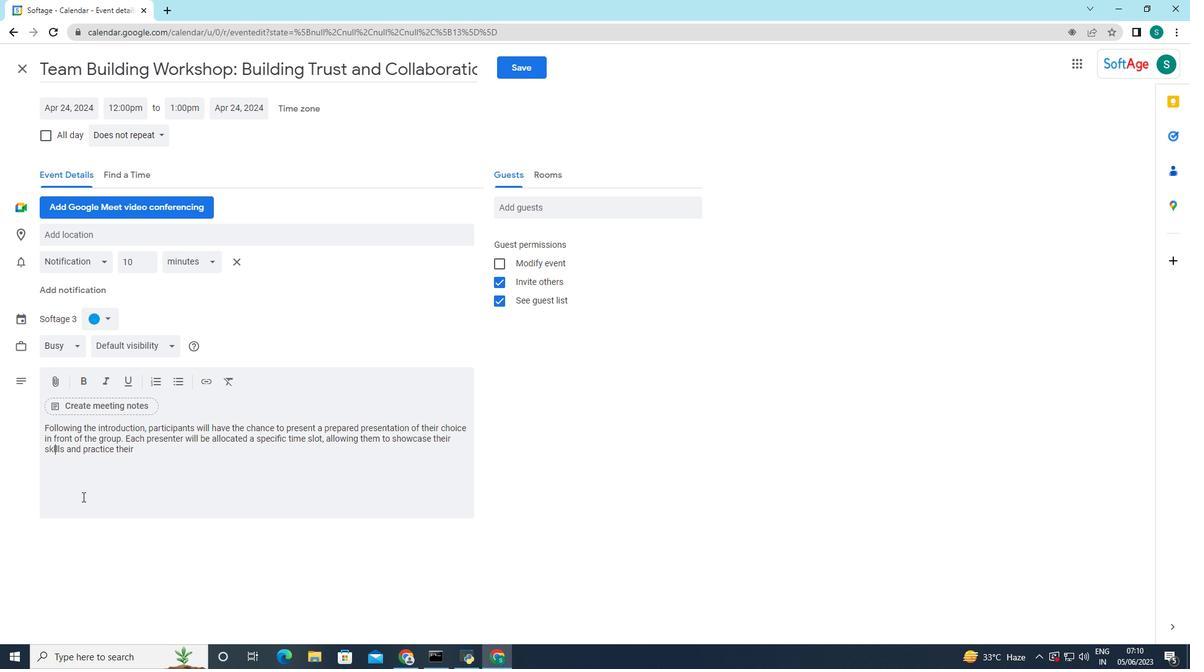 
Action: Key pressed <Key.backspace>i
Screenshot: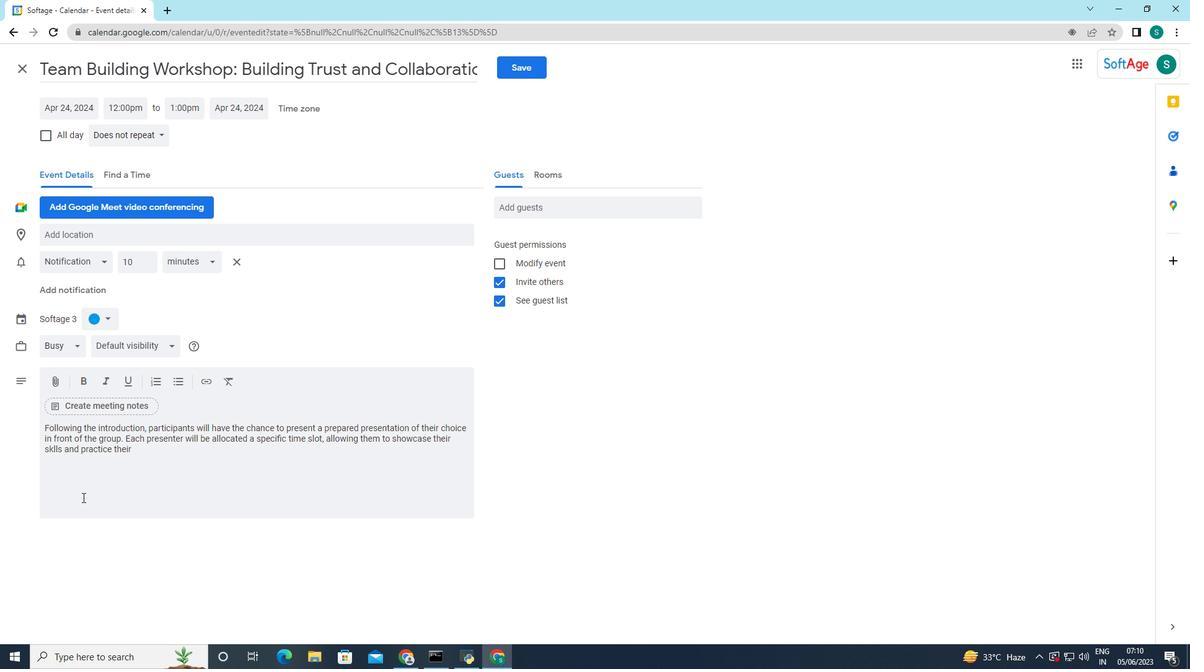 
Action: Mouse moved to (139, 446)
Screenshot: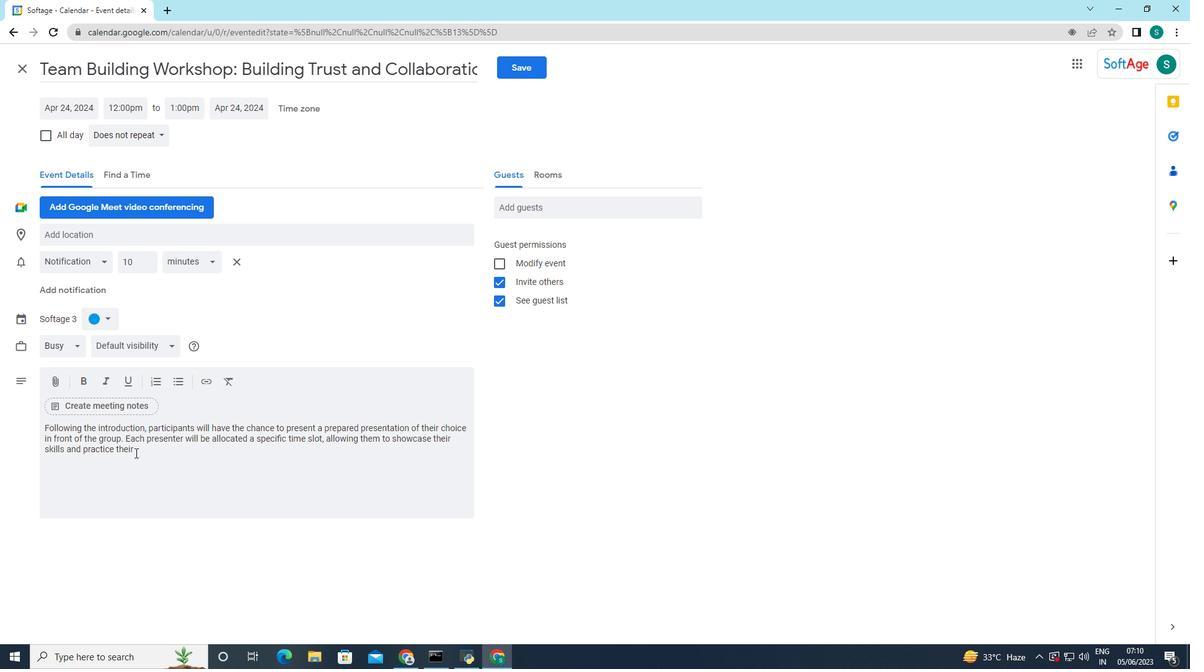 
Action: Mouse pressed left at (139, 446)
Screenshot: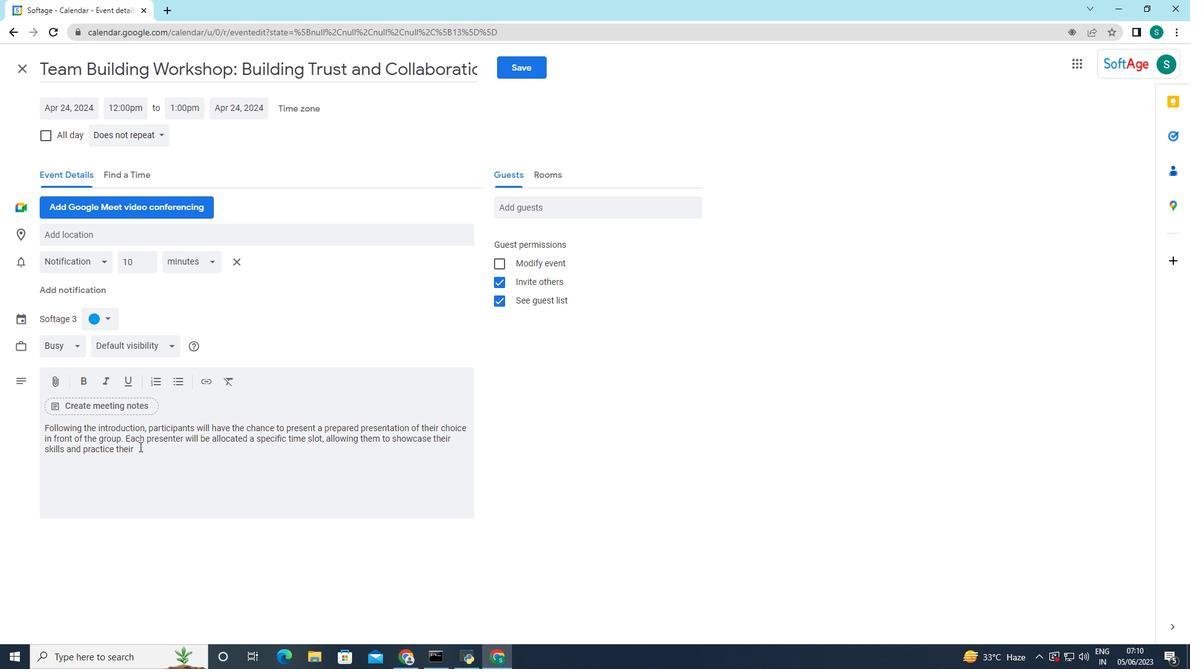 
Action: Key pressed <Key.space>delivery.<Key.space><Key.caps_lock>P<Key.caps_lock>resentations<Key.space>can<Key.space>cover<Key.space>a<Key.space>wide<Key.space>range<Key.space>of<Key.space>topics,<Key.space>including<Key.space>but<Key.space>not<Key.space>limited<Key.space>to<Key.space>business<Key.space>proposals,<Key.space>academic<Key.space>research,<Key.space>project<Key.space>updates,<Key.space>or<Key.space>persuasive<Key.space>speeches<Key.space><Key.backspace>.
Screenshot: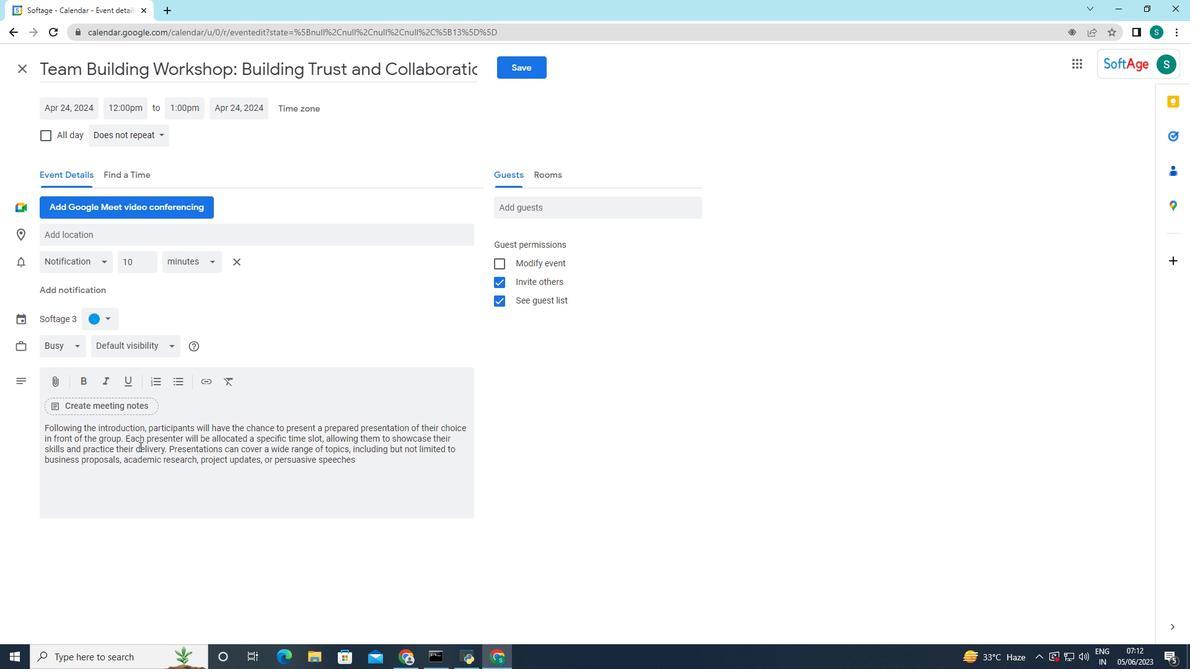 
Action: Mouse moved to (89, 318)
Screenshot: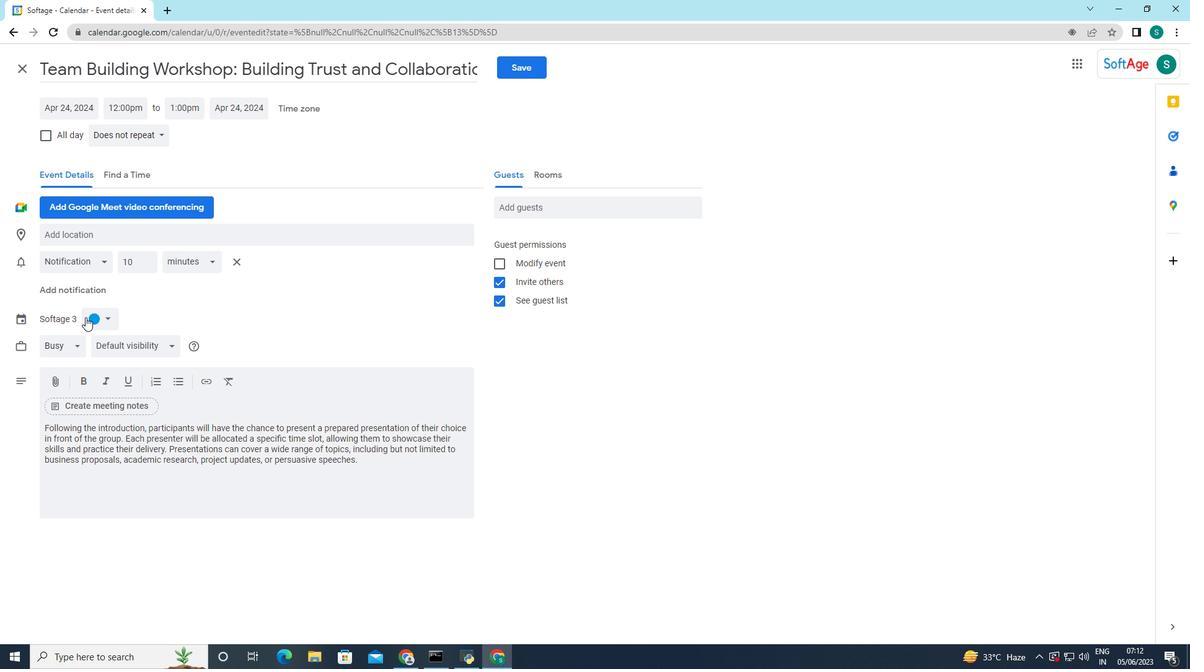 
Action: Mouse pressed left at (89, 318)
Screenshot: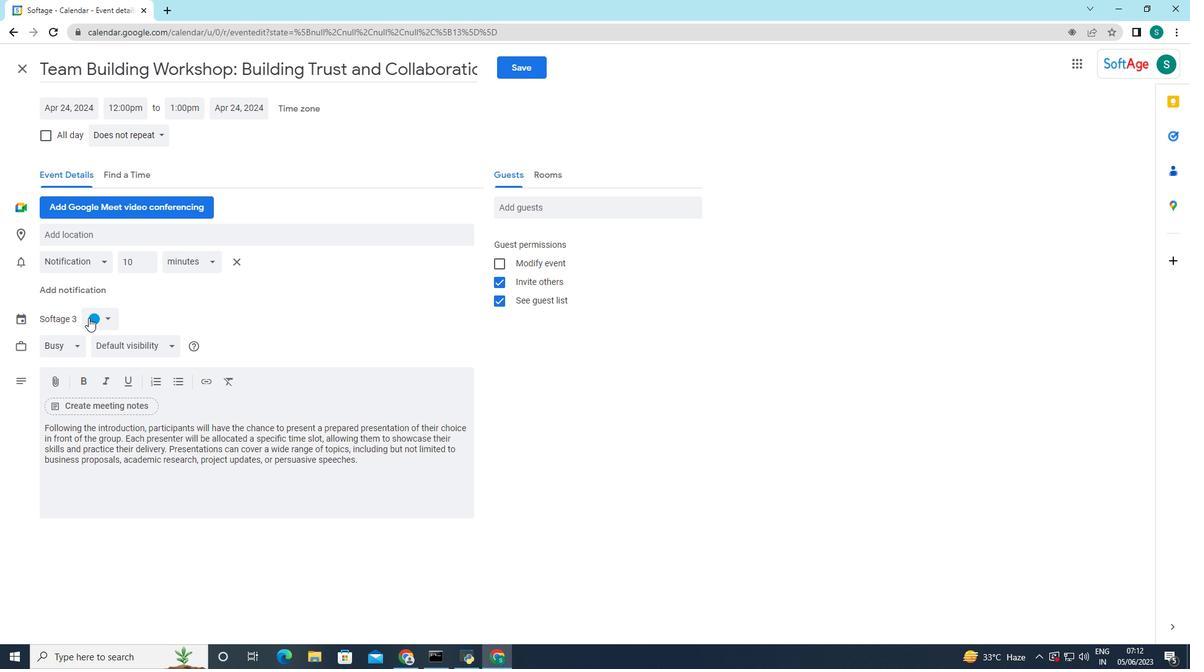 
Action: Mouse moved to (94, 393)
Screenshot: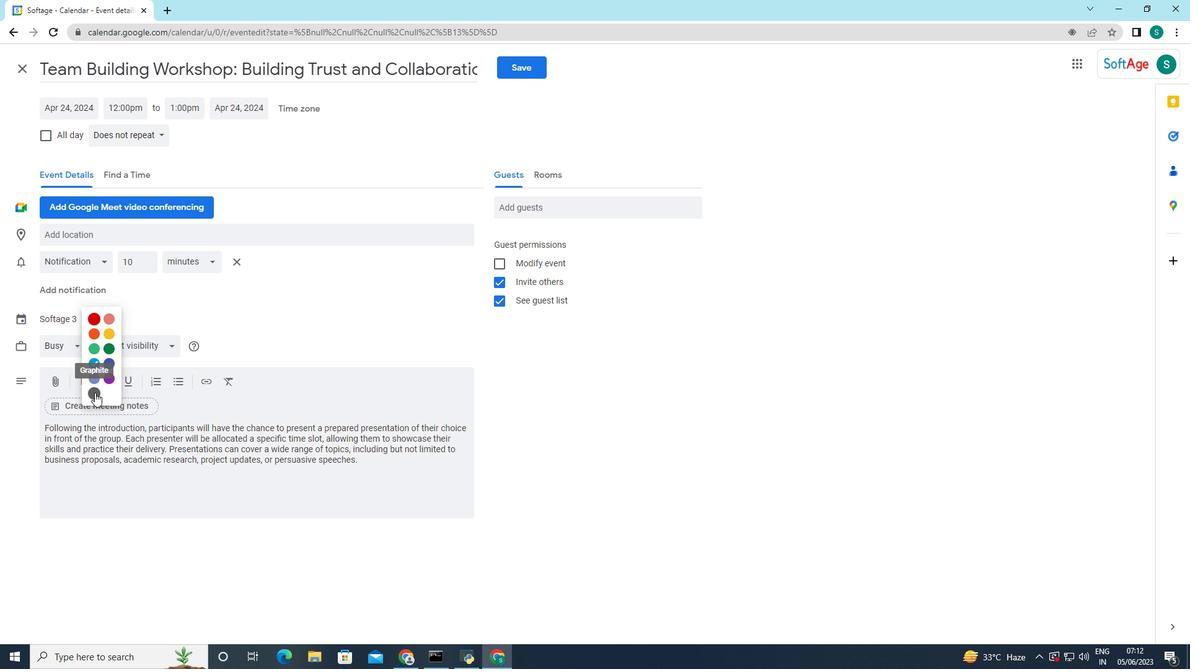 
Action: Mouse pressed left at (94, 393)
Screenshot: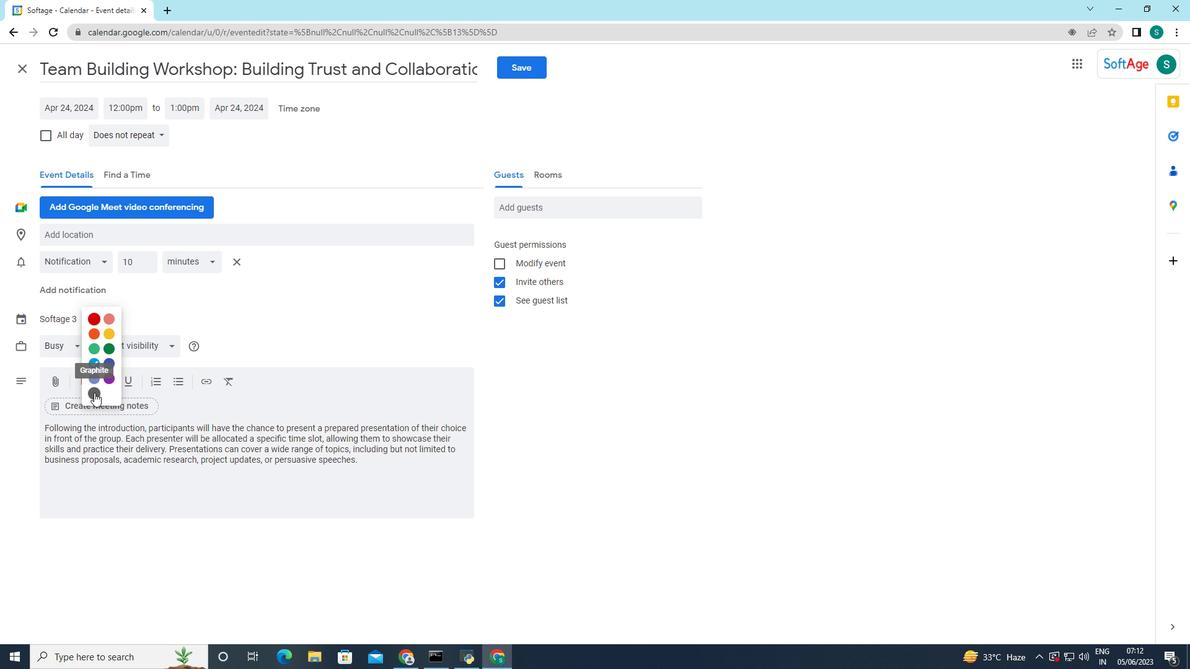 
Action: Mouse moved to (124, 235)
Screenshot: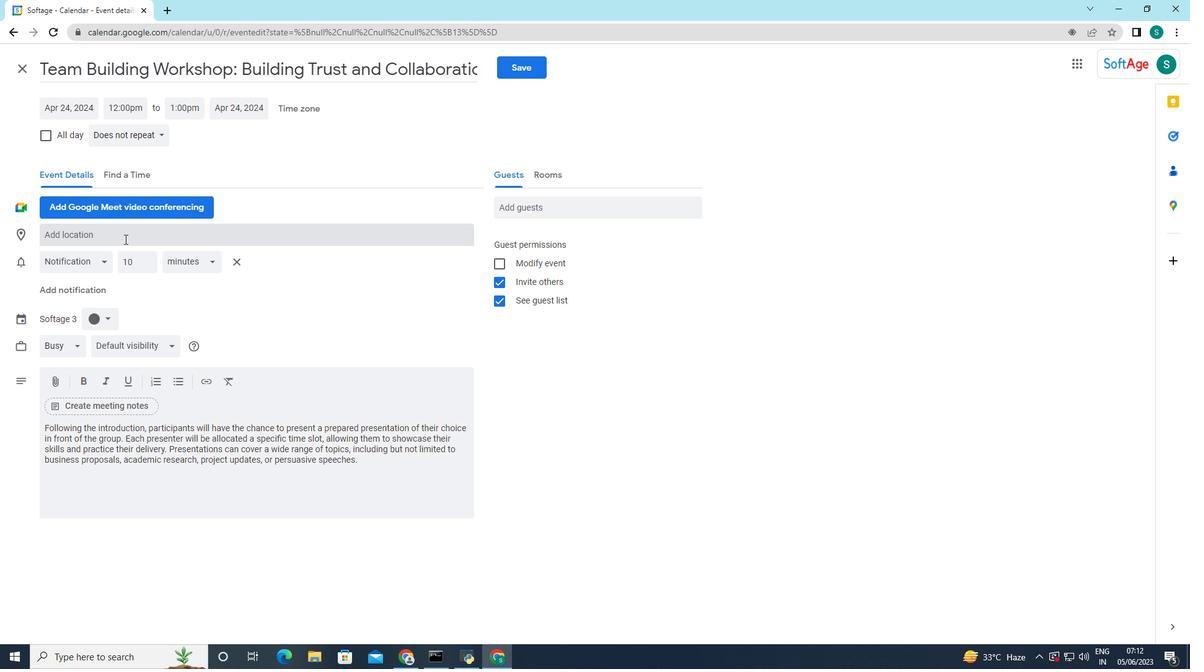 
Action: Mouse pressed left at (124, 235)
Screenshot: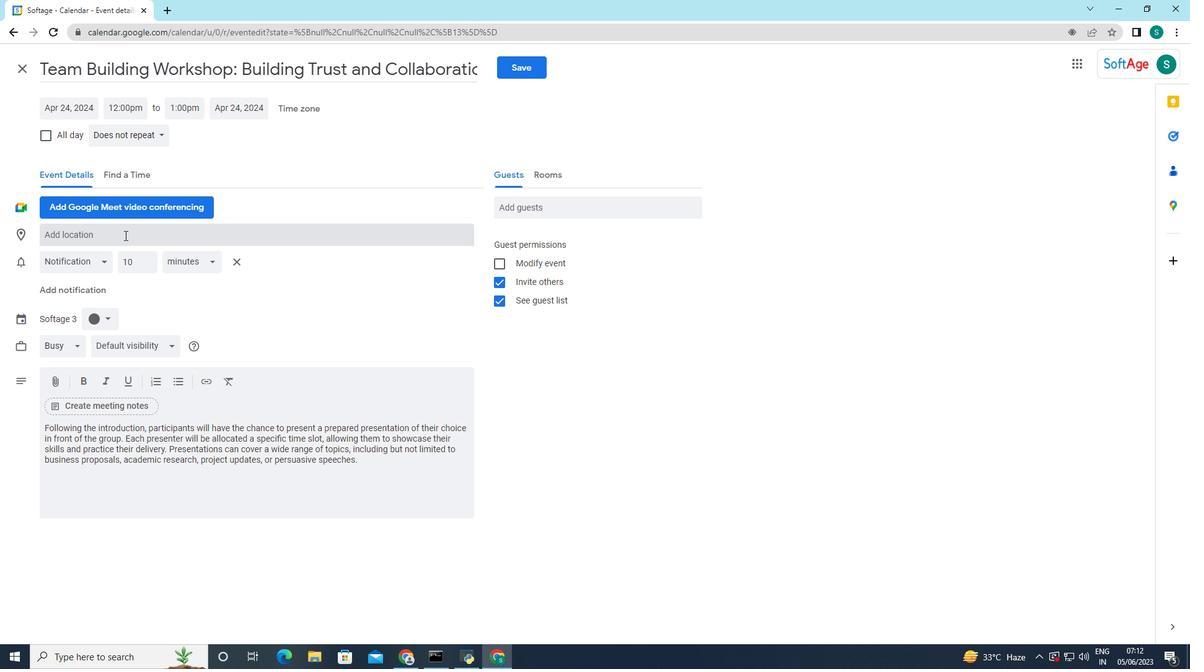 
Action: Key pressed <Key.caps_lock>T<Key.caps_lock>he<Key.space><Key.caps_lock>R<Key.caps_lock>itz-<Key.caps_lock>C<Key.caps_lock>arlton,<Key.space><Key.caps_lock>N<Key.caps_lock>w<Key.backspace>ew<Key.space><Key.caps_lock>Y<Key.caps_lock>ork<Key.space><Key.caps_lock>C<Key.caps_lock>ity<Key.space><Key.caps_lock>USA
Screenshot: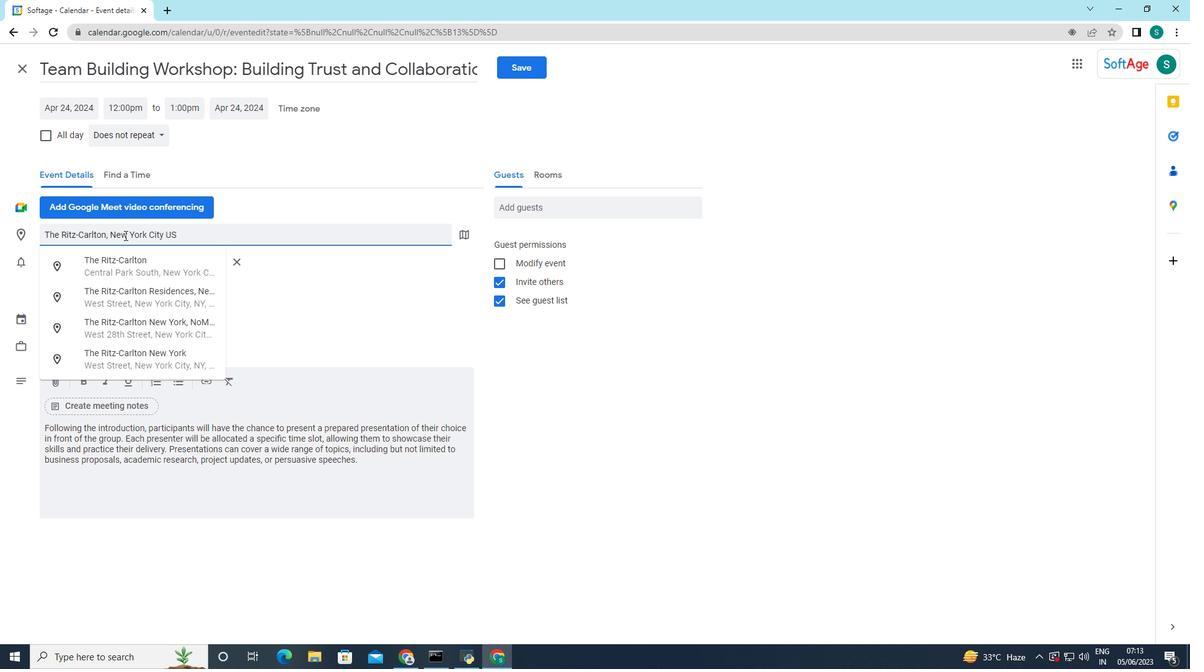
Action: Mouse moved to (321, 313)
Screenshot: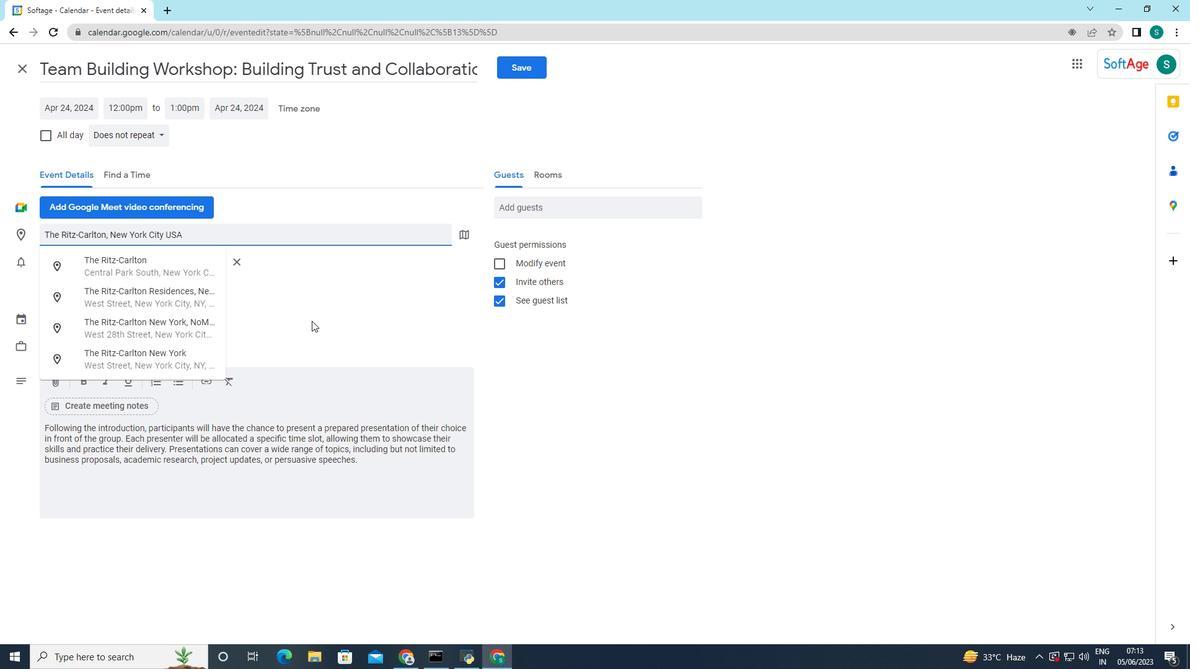 
Action: Mouse pressed left at (321, 313)
Screenshot: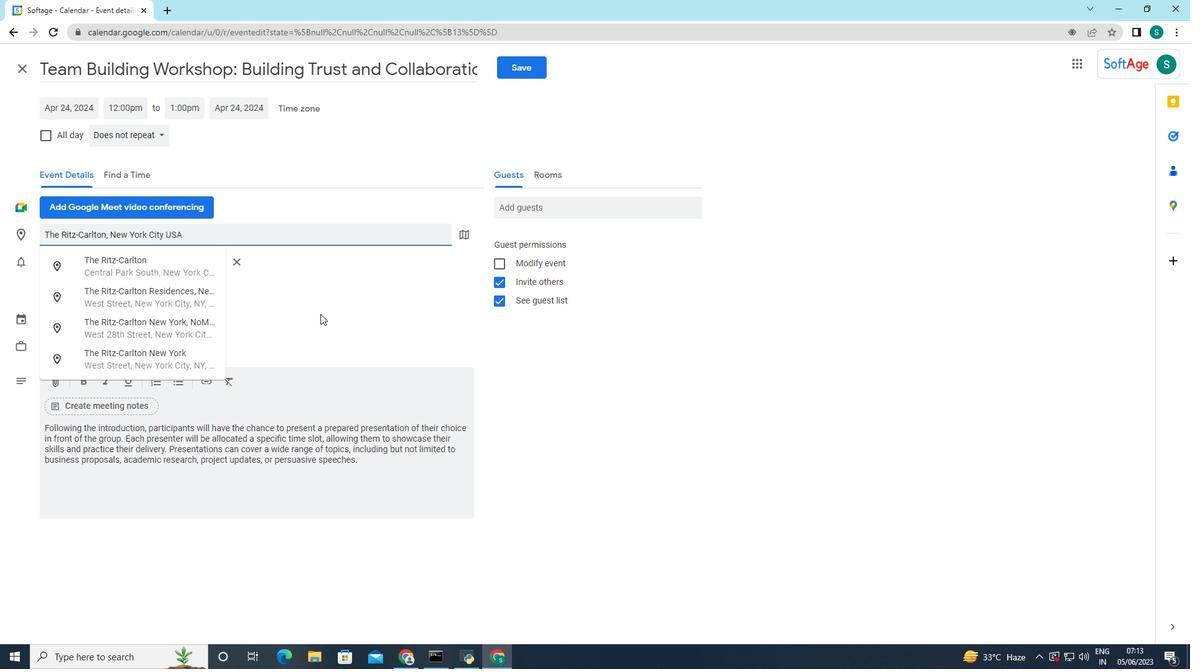 
Action: Mouse moved to (537, 208)
Screenshot: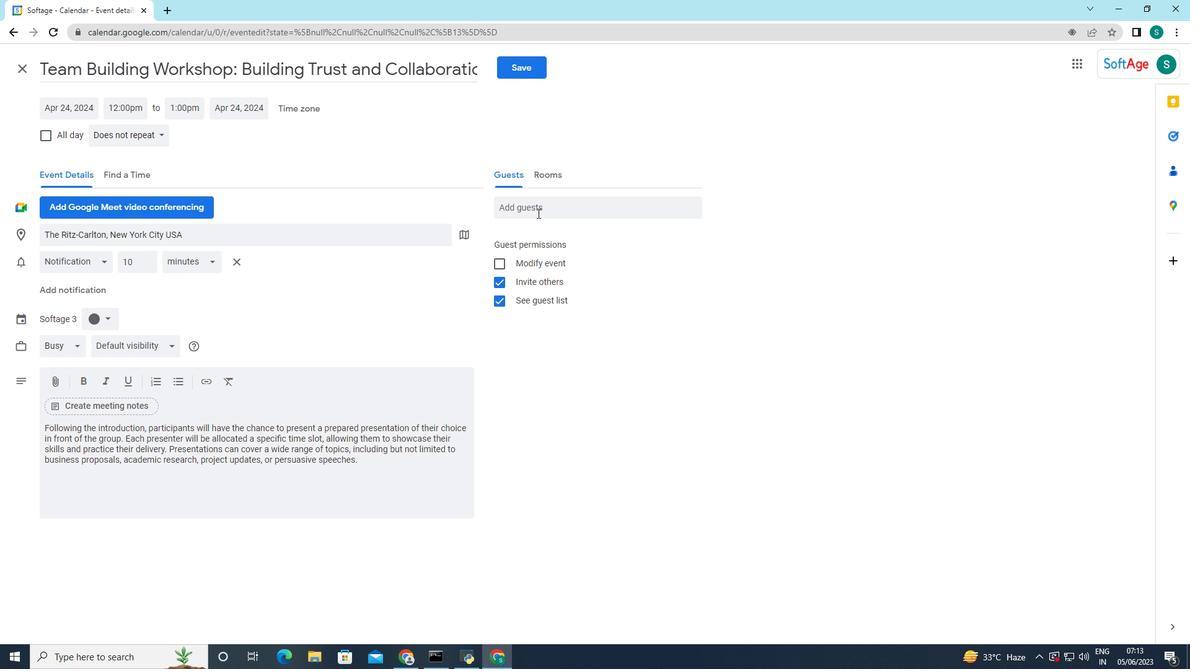 
Action: Mouse pressed left at (537, 208)
Screenshot: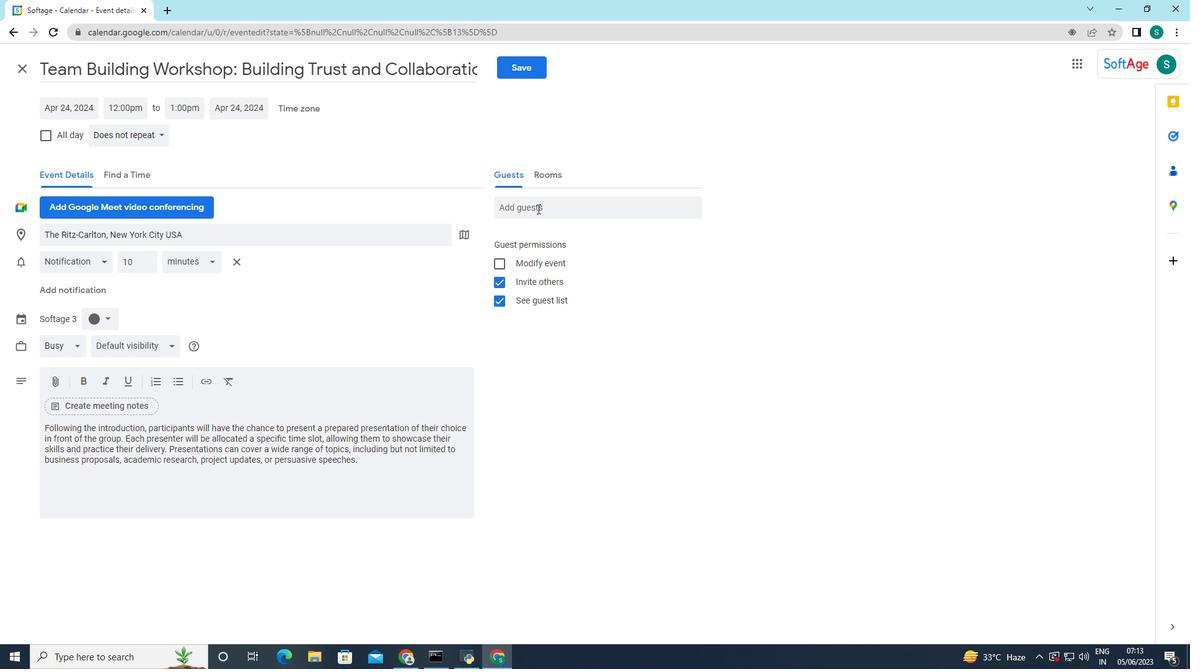 
Action: Mouse moved to (537, 208)
Screenshot: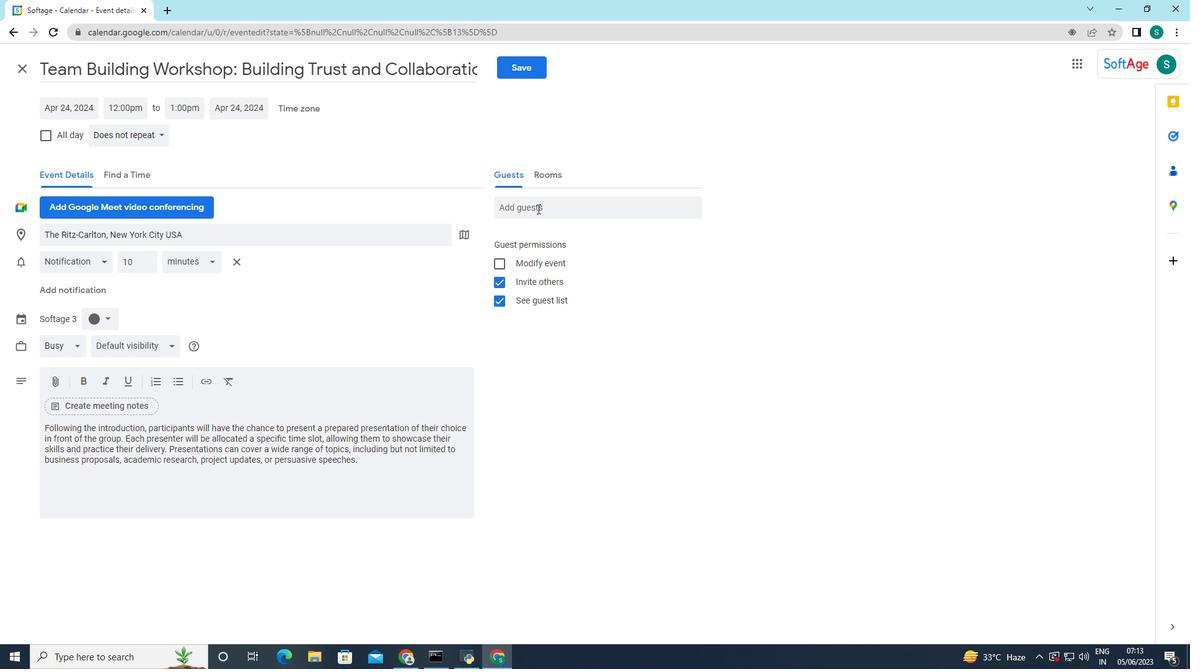 
Action: Key pressed SOFTAGE,<Key.backspace>.2
Screenshot: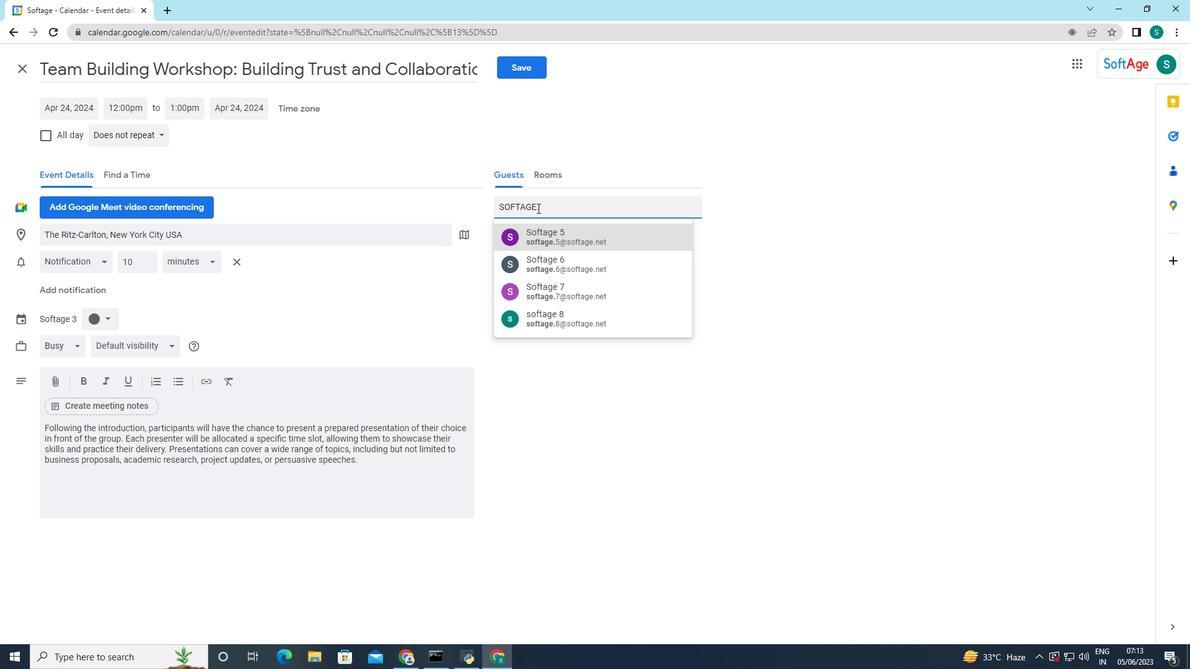 
Action: Mouse moved to (571, 239)
Screenshot: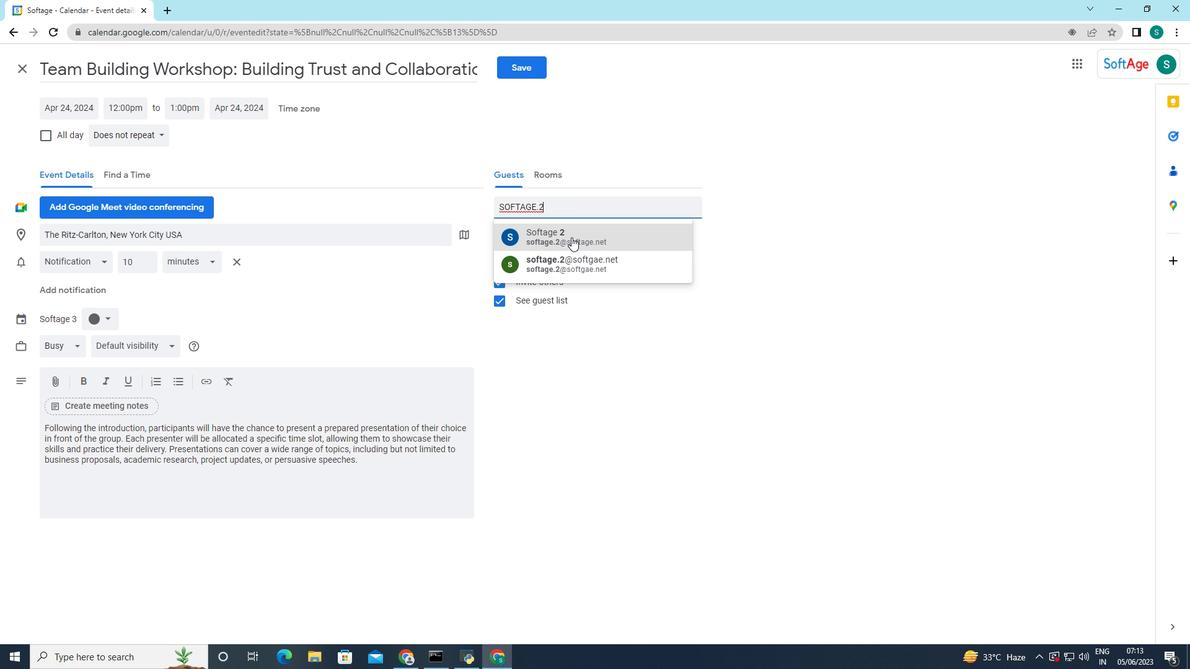 
Action: Mouse pressed left at (571, 239)
Screenshot: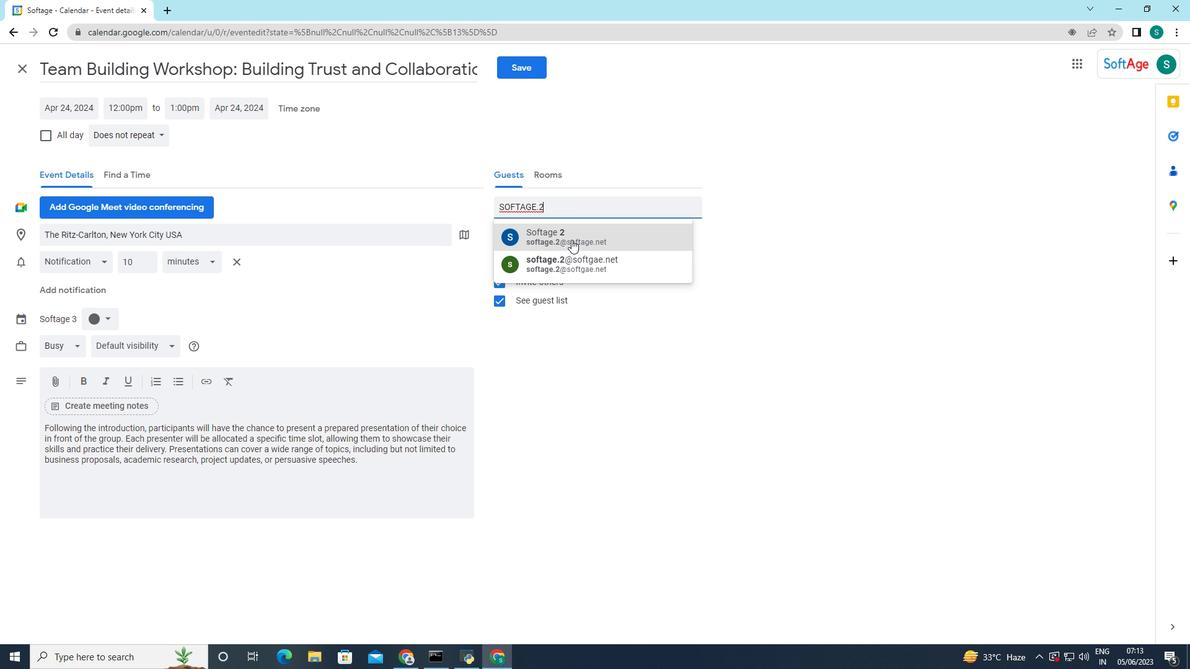 
Action: Mouse moved to (553, 203)
Screenshot: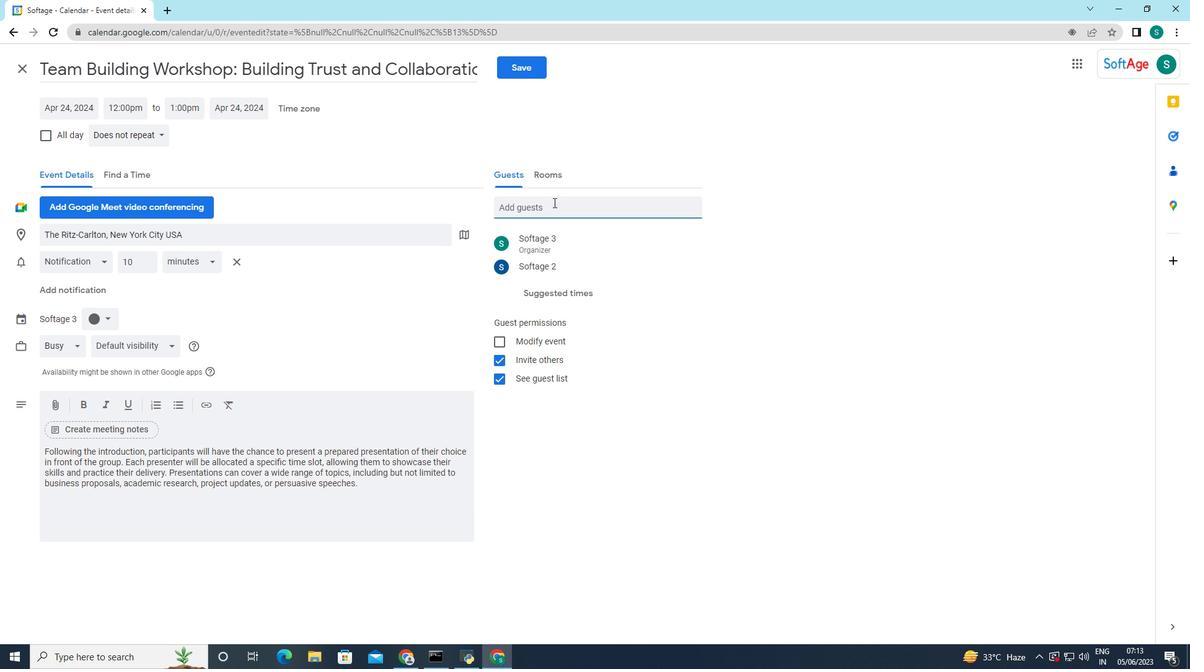 
Action: Mouse pressed left at (553, 203)
Screenshot: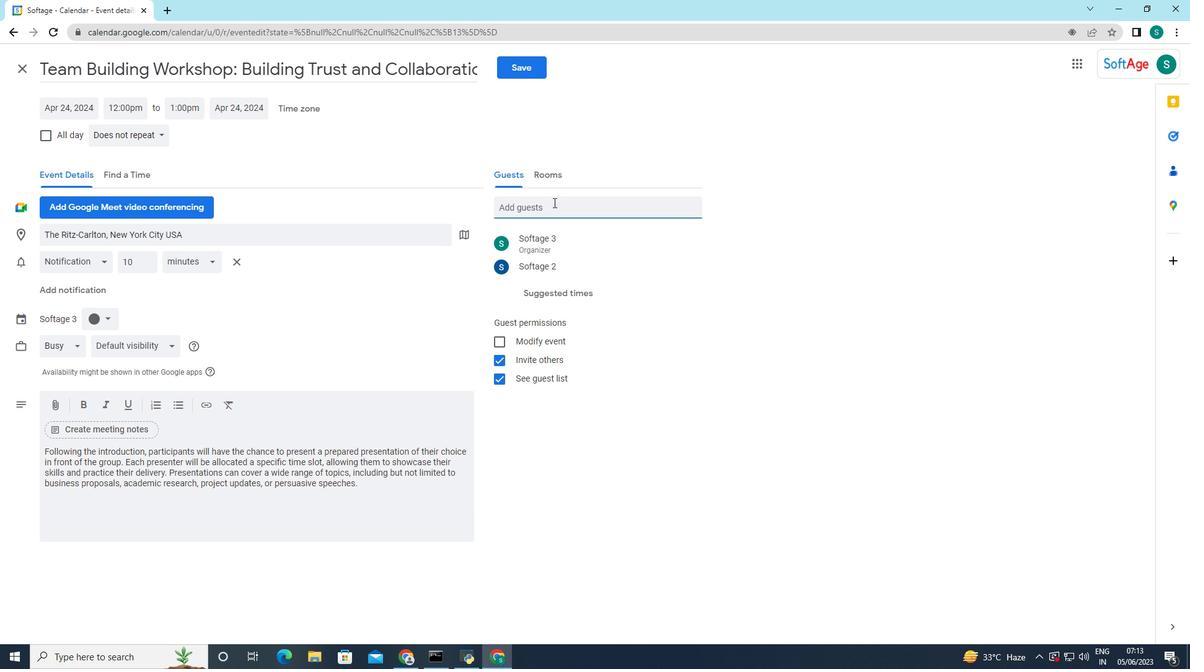 
Action: Key pressed SOFTAGE.4
Screenshot: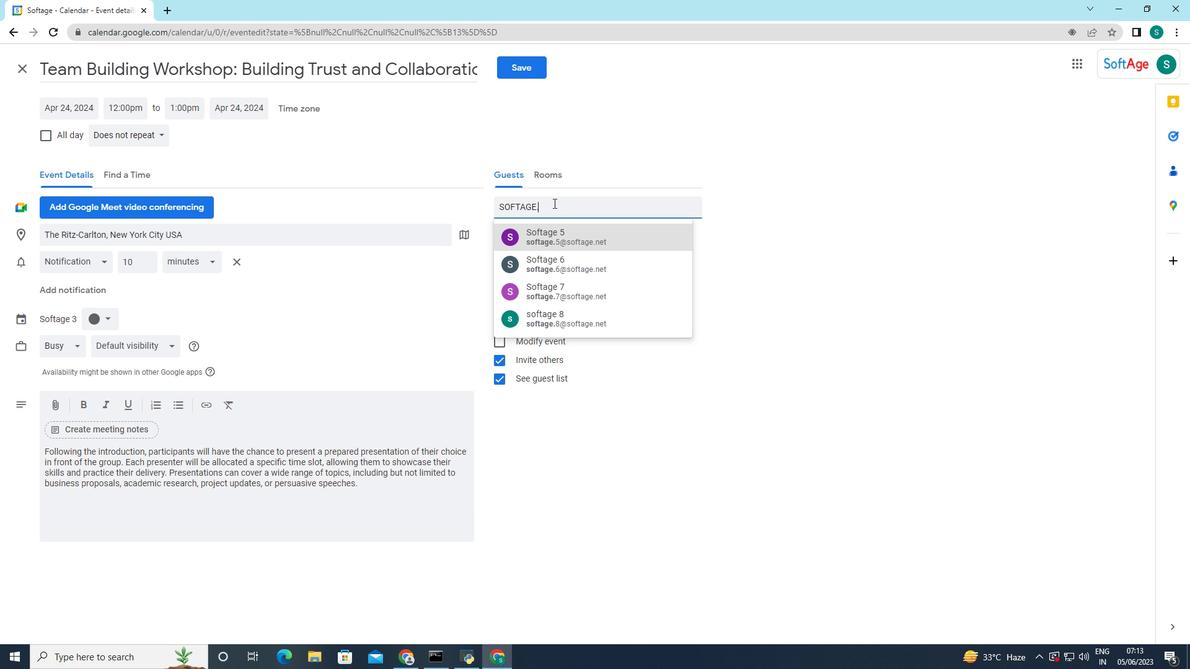 
Action: Mouse moved to (574, 246)
Screenshot: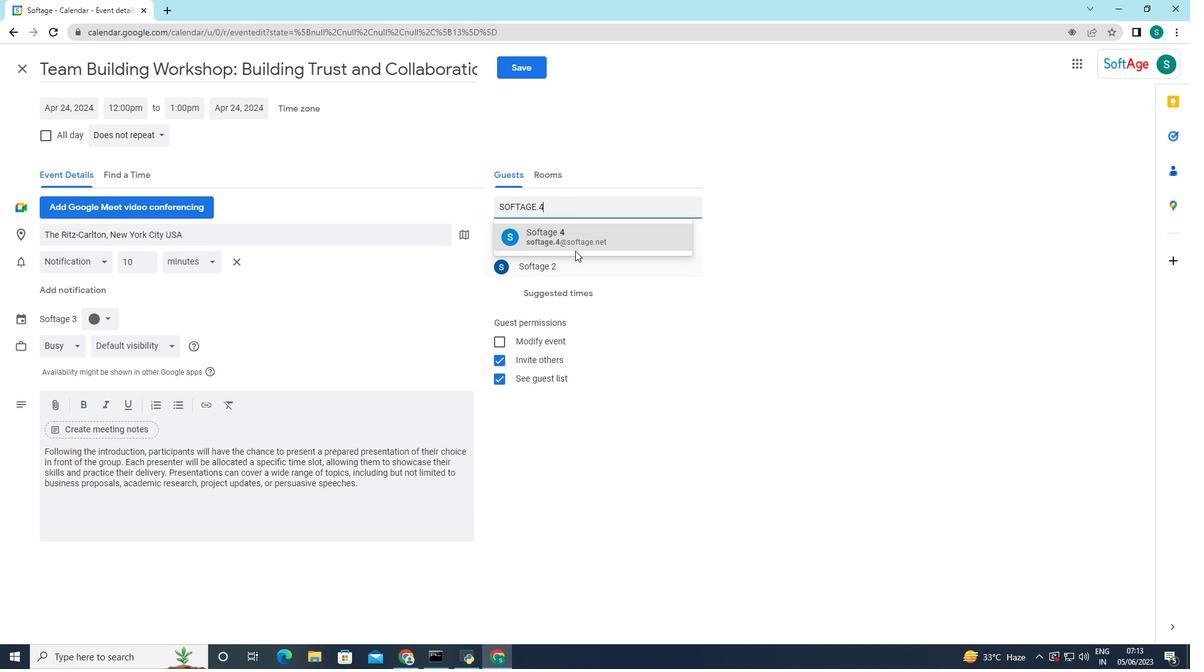 
Action: Mouse pressed left at (574, 246)
Screenshot: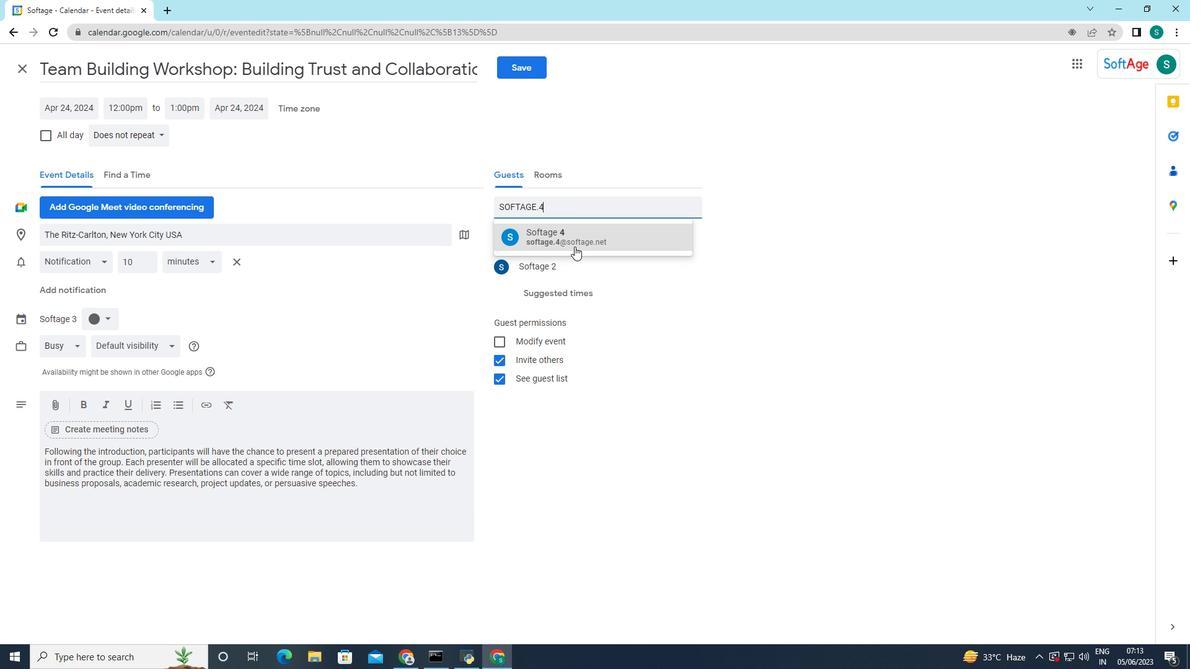 
Action: Mouse moved to (688, 241)
Screenshot: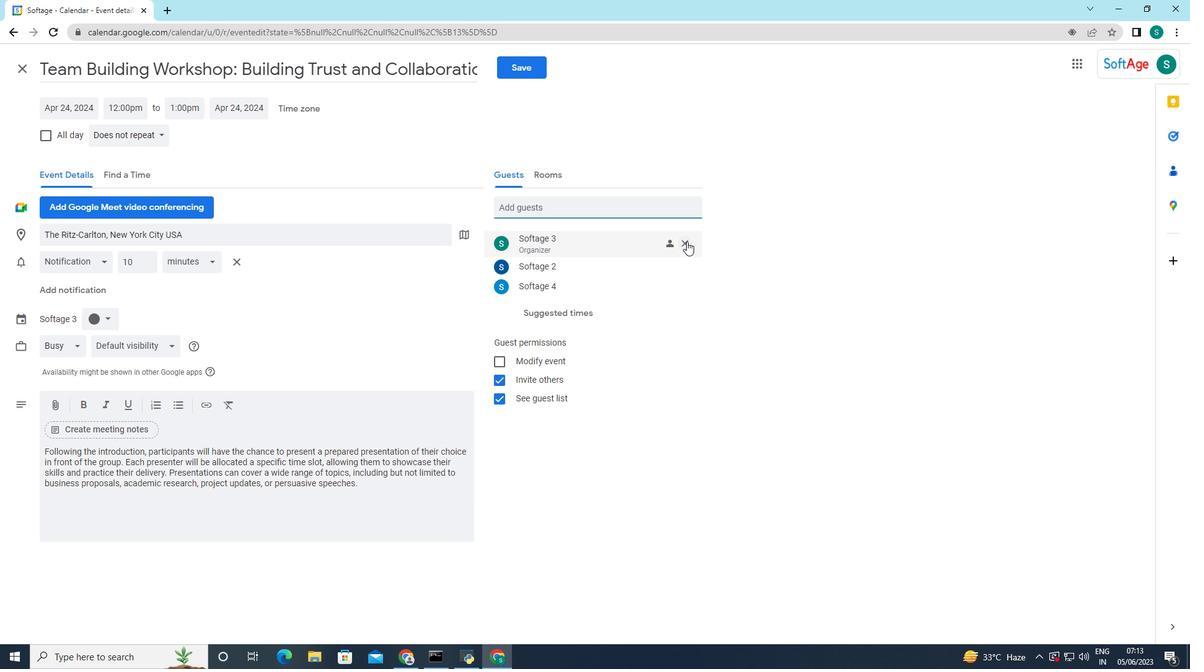 
Action: Mouse pressed left at (688, 241)
Screenshot: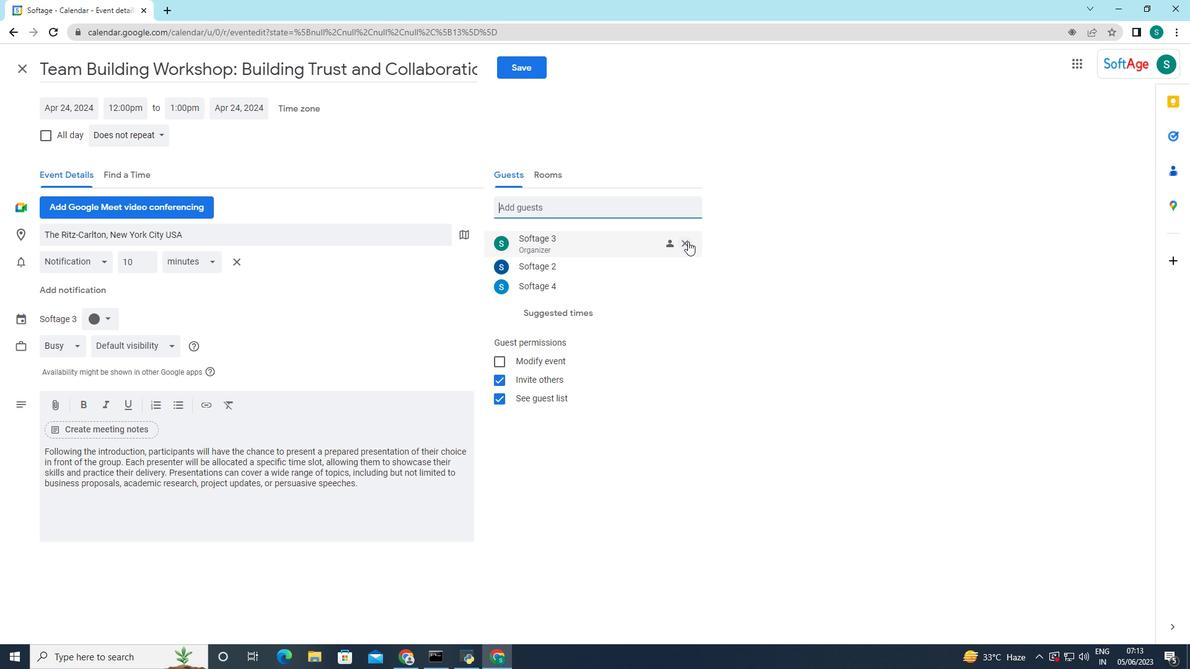 
Action: Mouse moved to (112, 140)
Screenshot: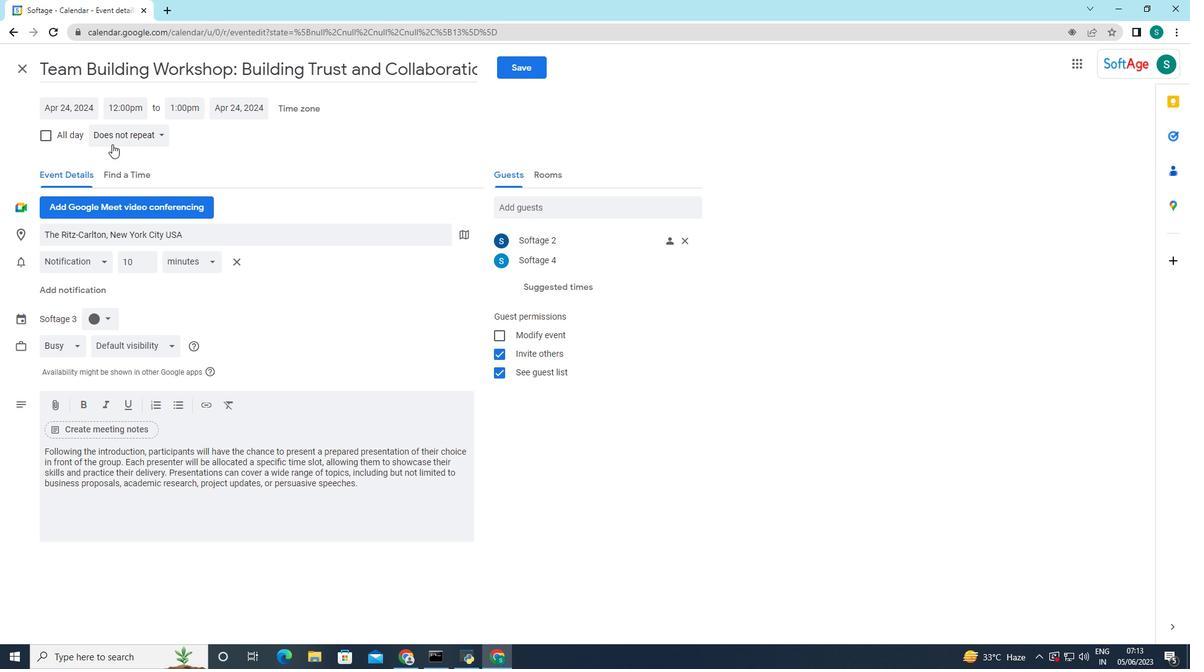 
Action: Mouse pressed left at (112, 140)
Screenshot: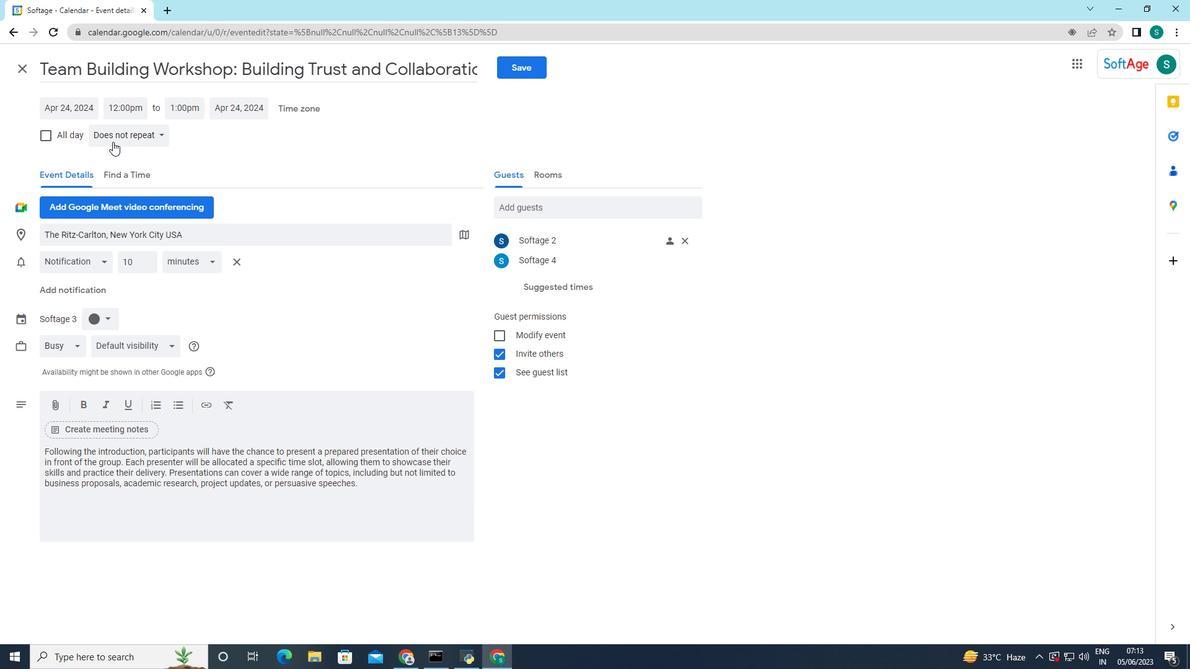 
Action: Mouse moved to (108, 155)
Screenshot: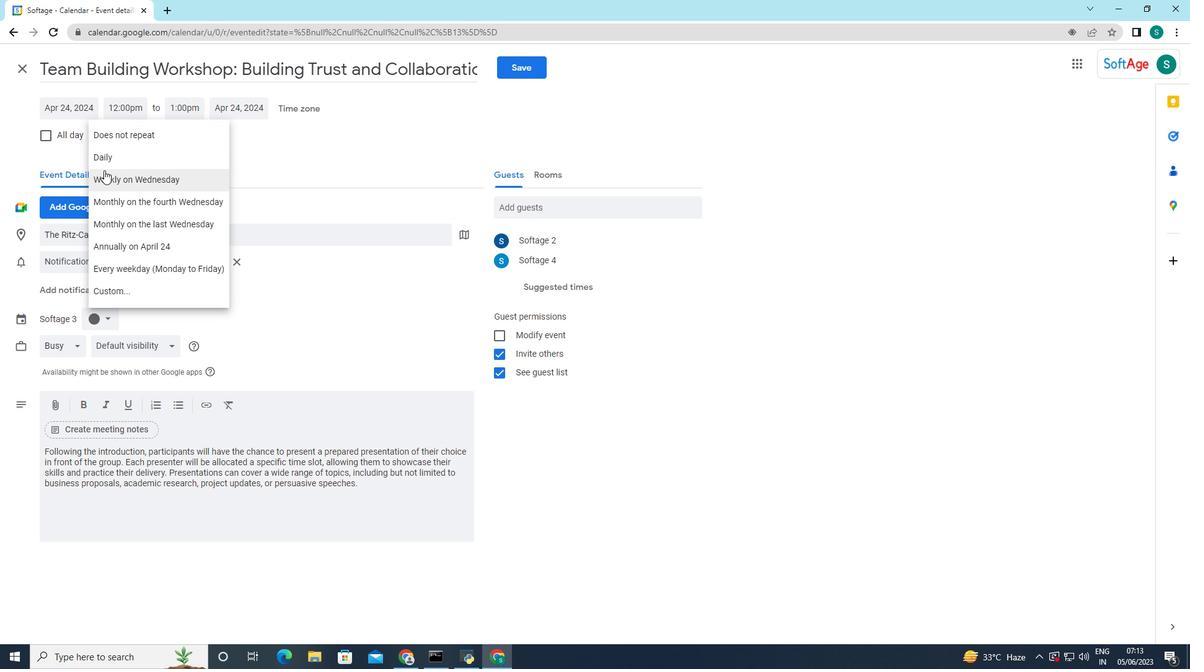 
Action: Mouse pressed left at (108, 155)
Screenshot: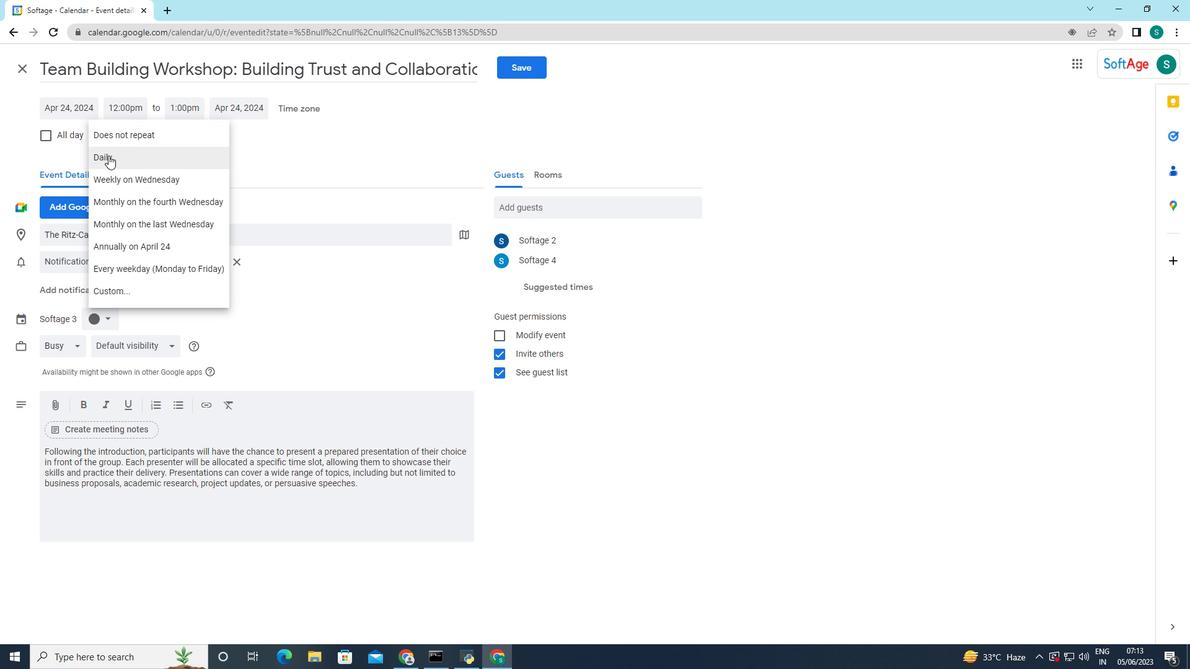 
Action: Mouse moved to (526, 74)
Screenshot: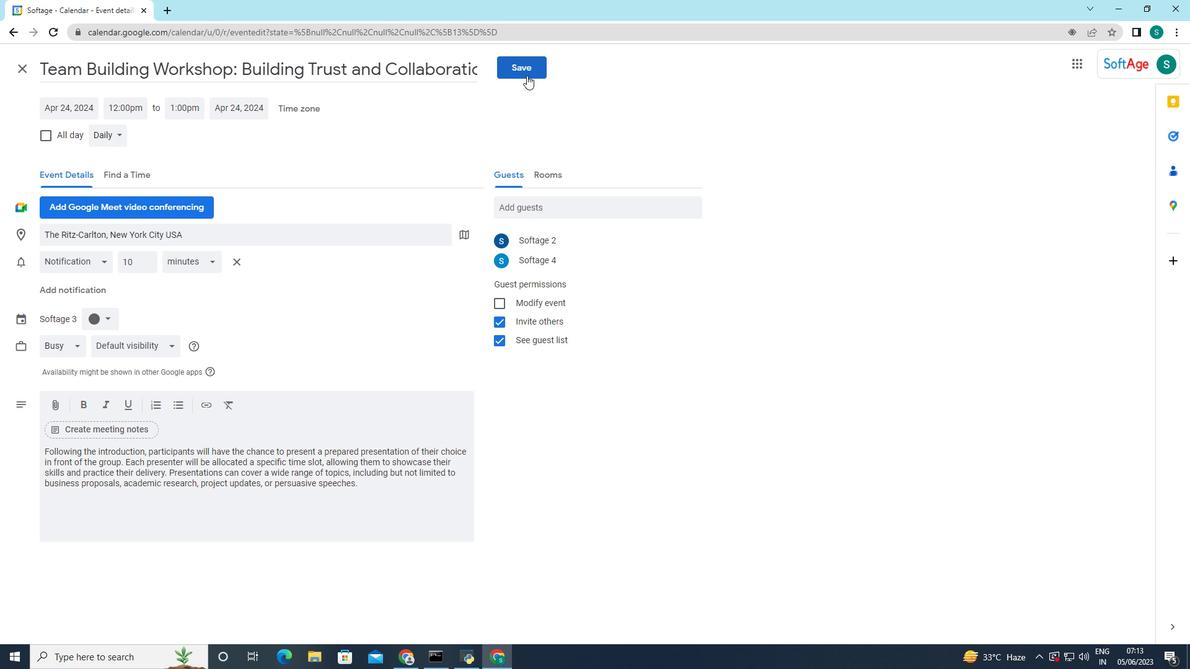 
Action: Mouse pressed left at (526, 74)
Screenshot: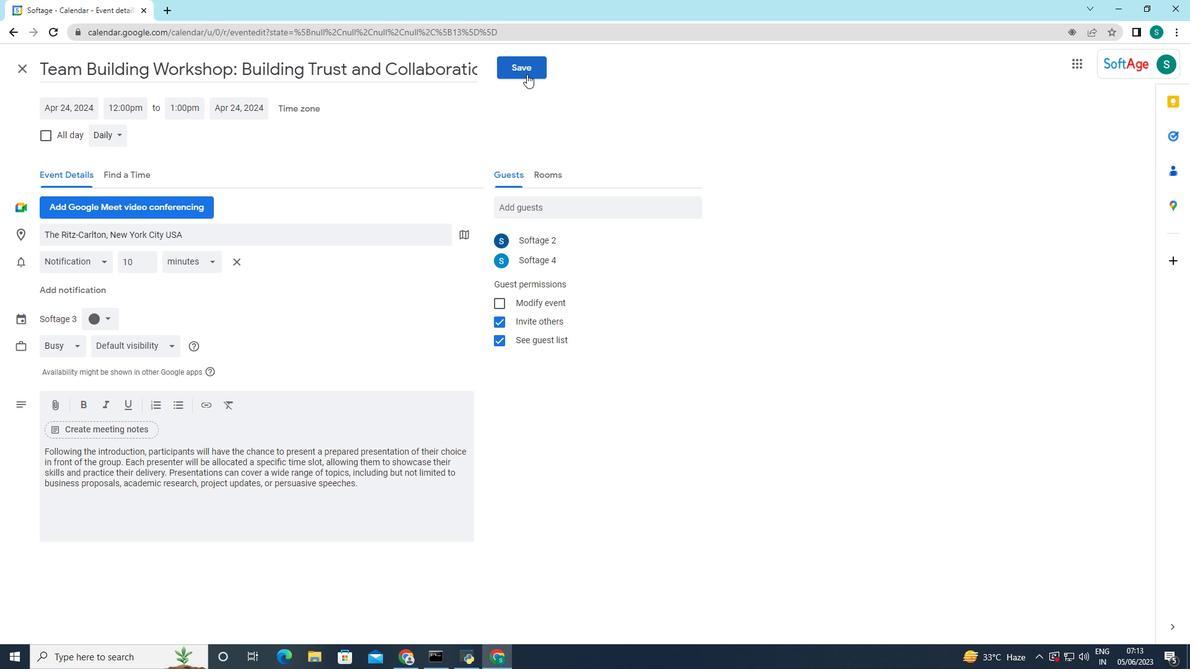
Action: Mouse moved to (717, 378)
Screenshot: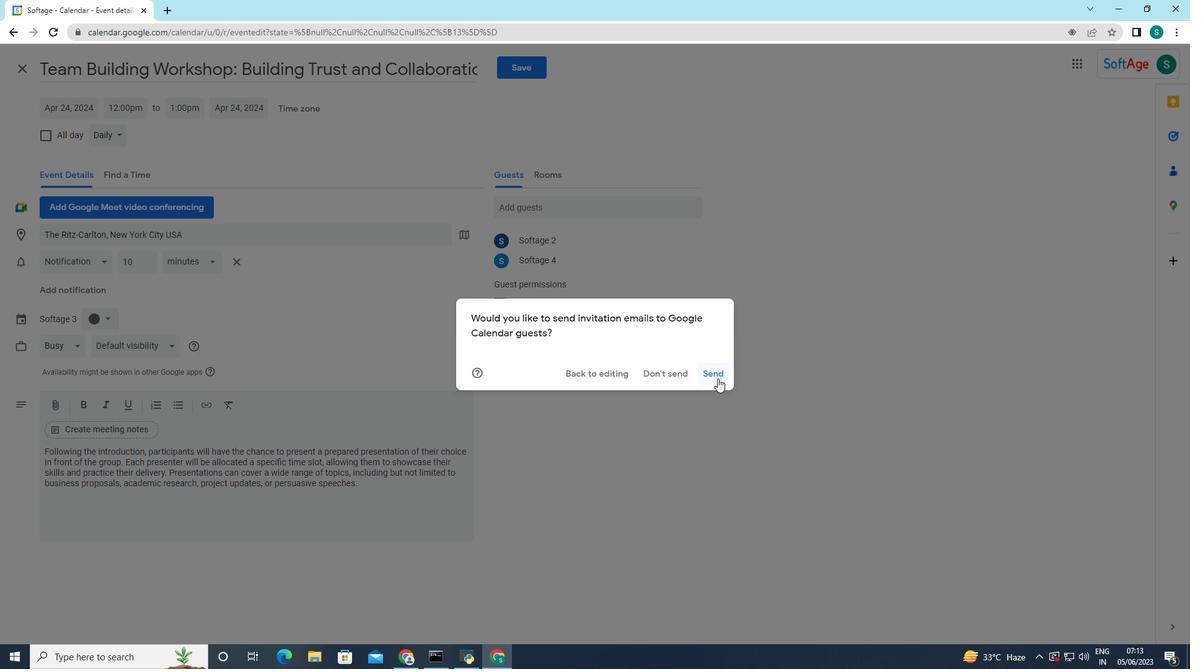 
Action: Mouse pressed left at (717, 378)
Screenshot: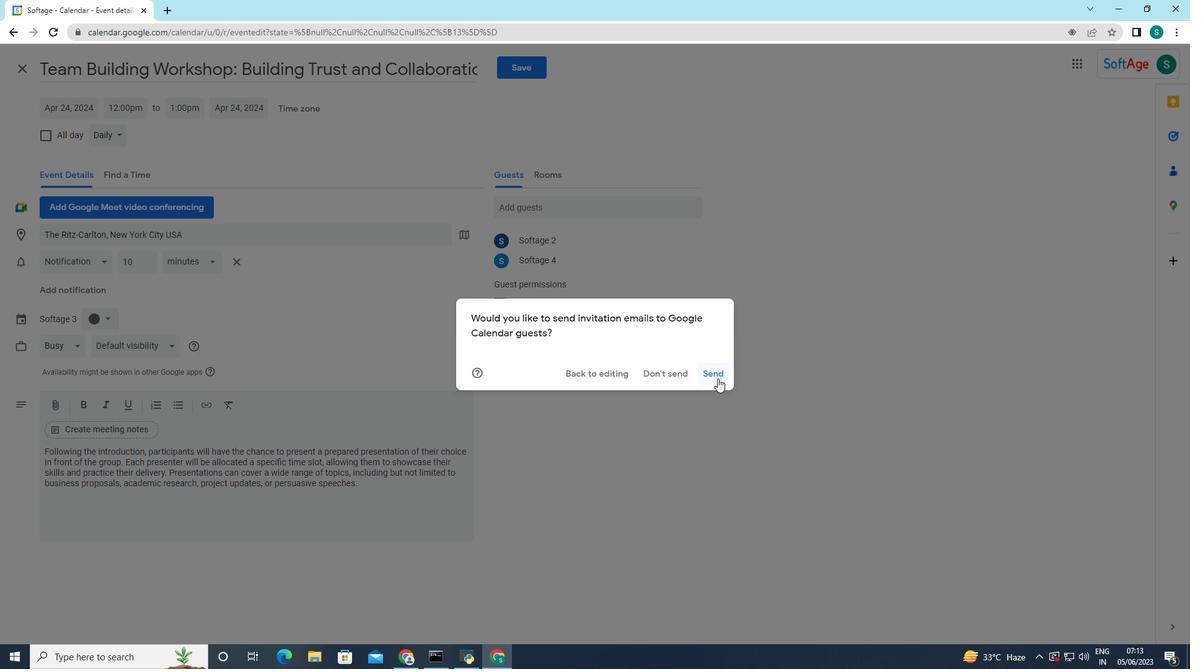 
